 Task: Create an event for the company holiday party on next friday from 7:00 PM-10:00 PM.
Action: Mouse moved to (81, 130)
Screenshot: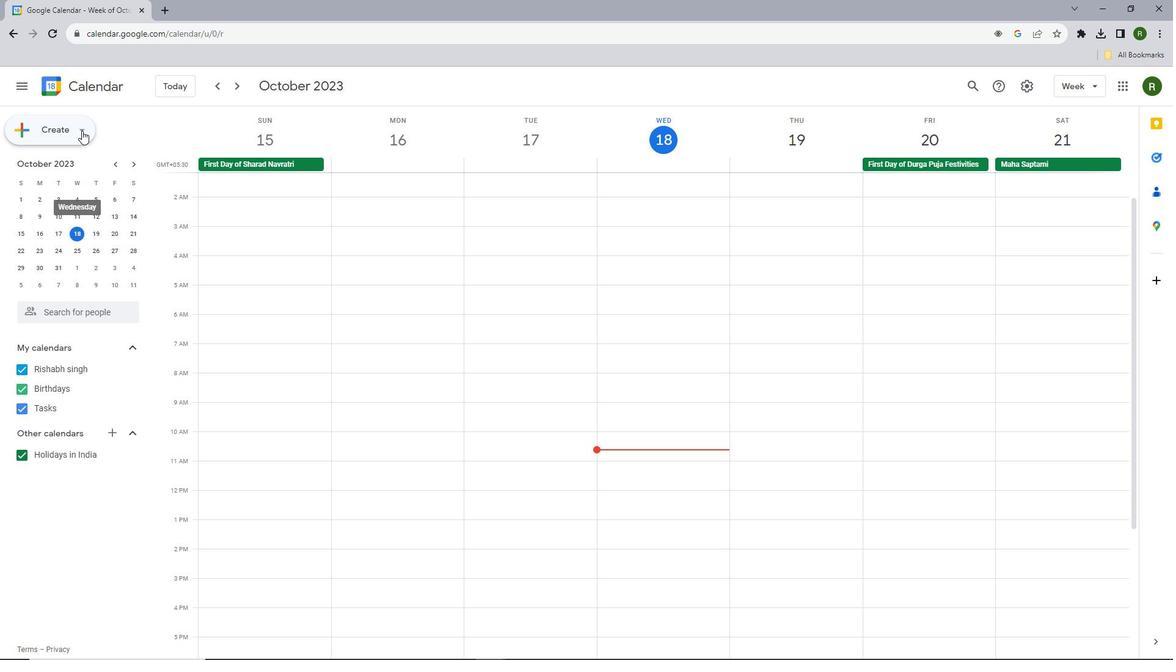 
Action: Mouse pressed left at (81, 130)
Screenshot: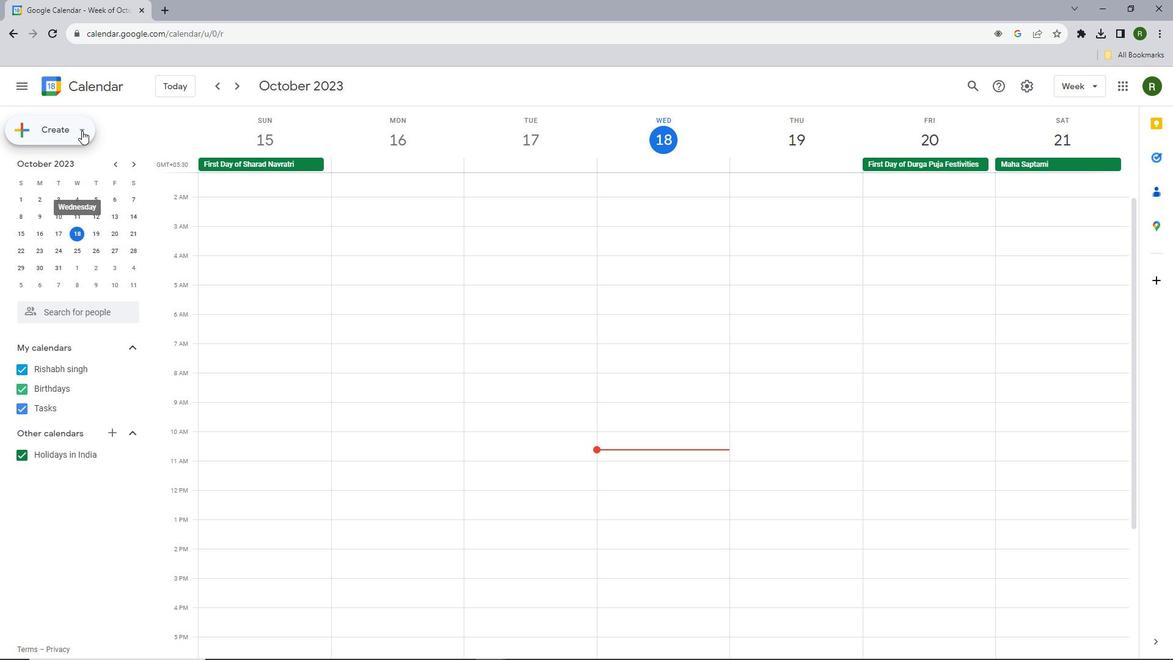 
Action: Mouse moved to (58, 156)
Screenshot: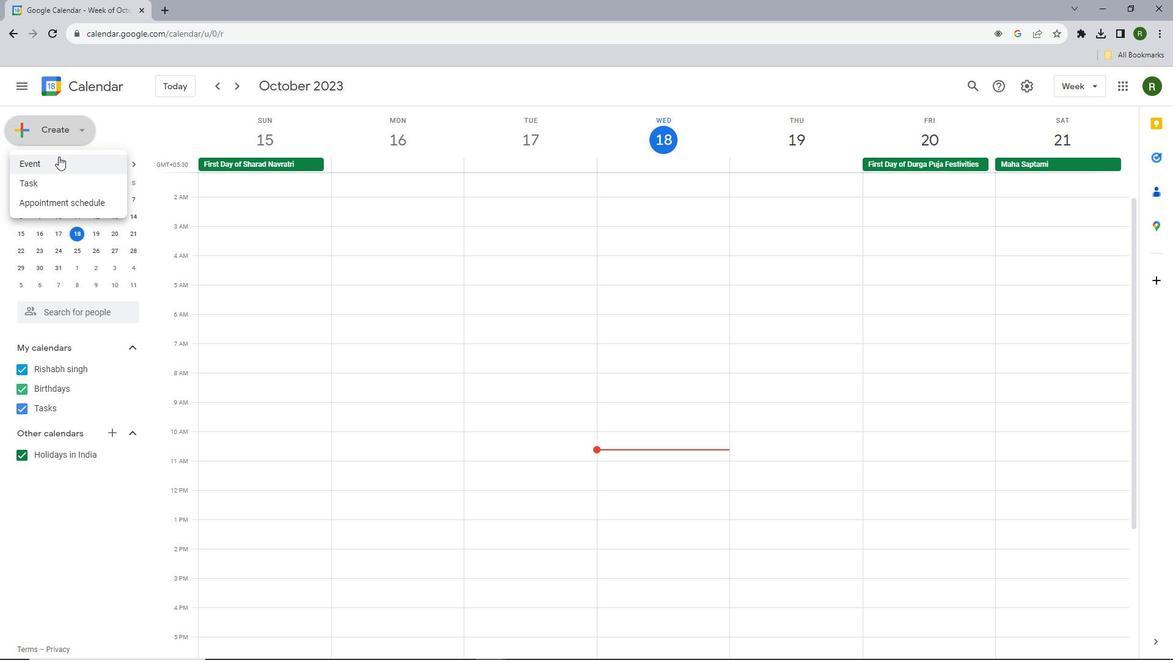 
Action: Mouse pressed left at (58, 156)
Screenshot: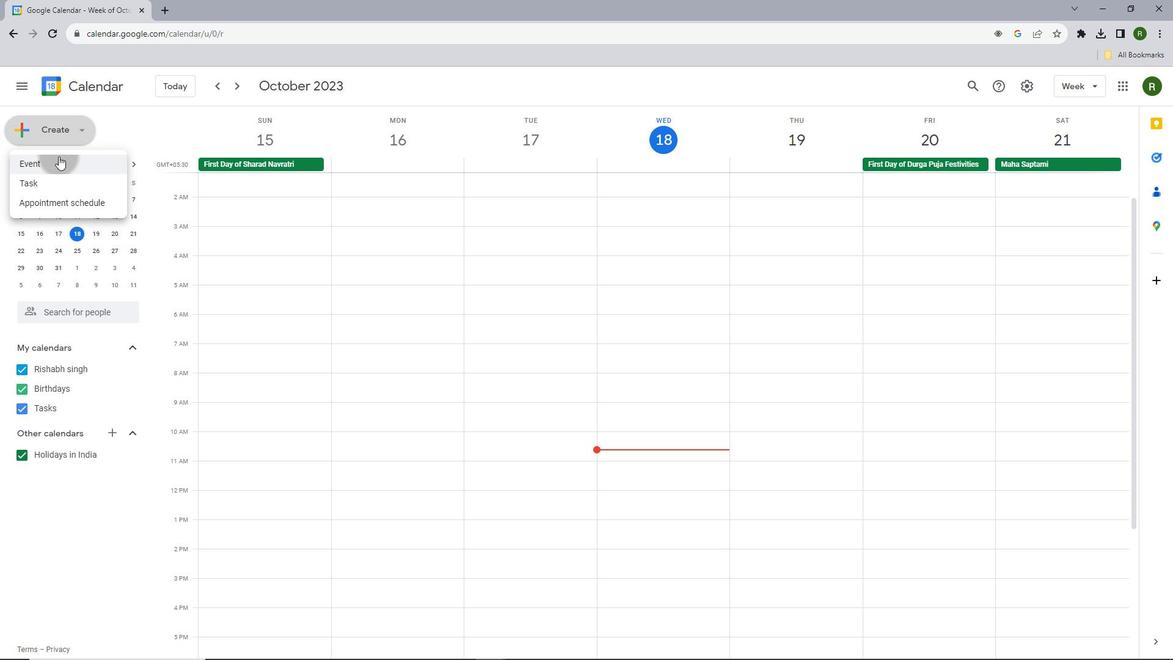 
Action: Mouse moved to (497, 500)
Screenshot: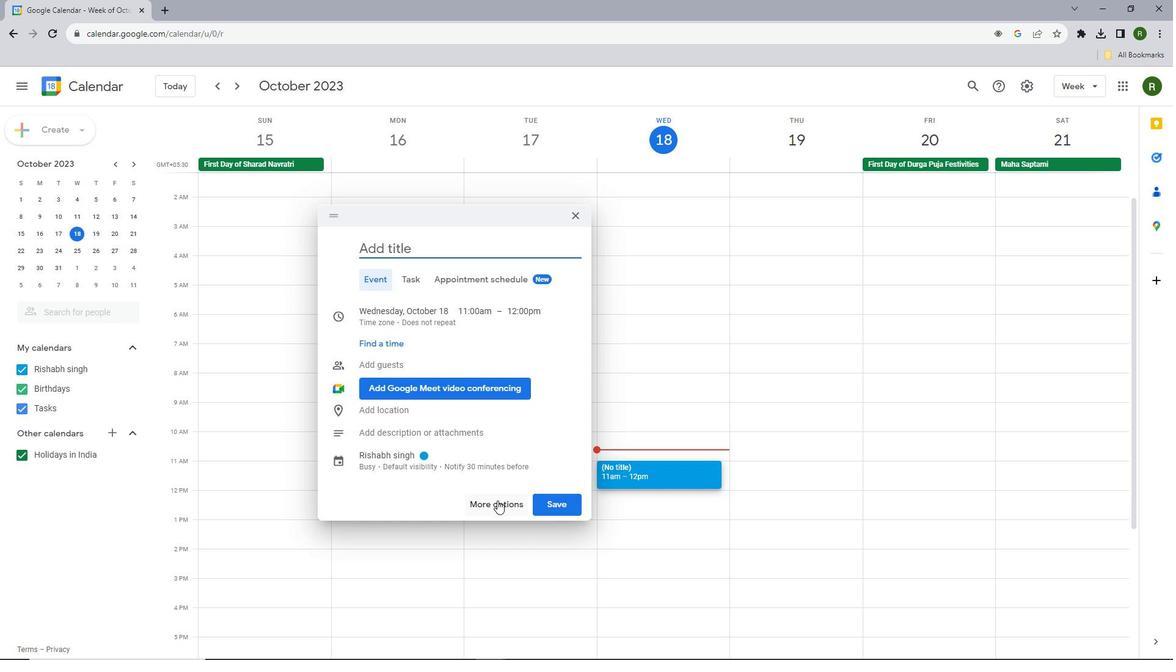 
Action: Mouse pressed left at (497, 500)
Screenshot: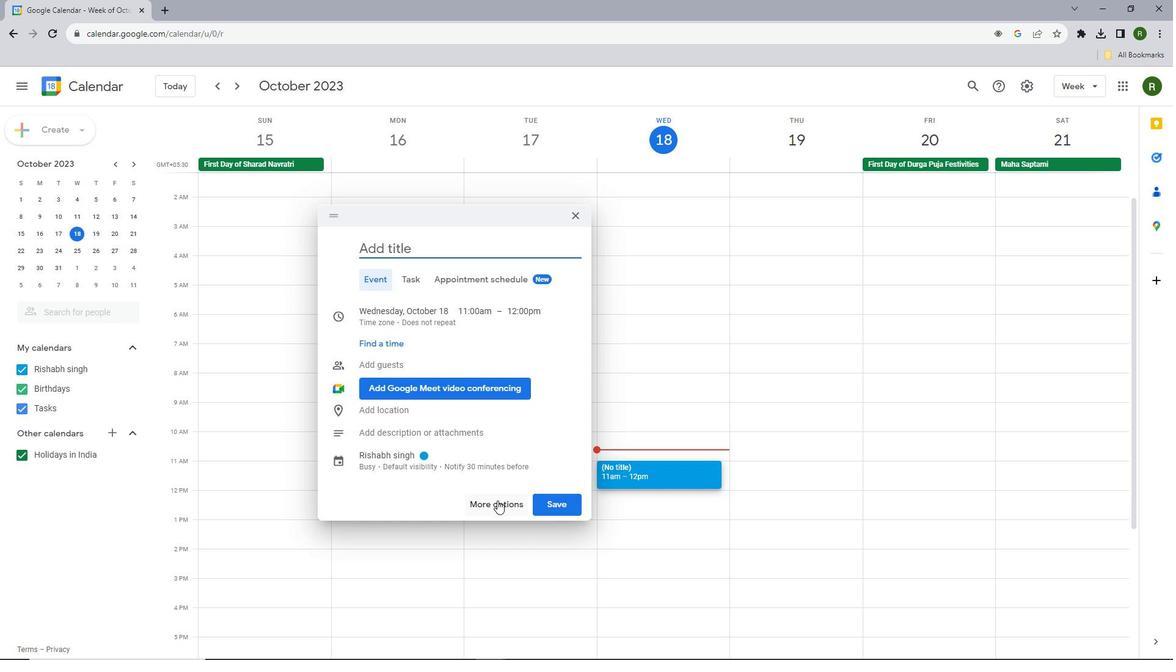 
Action: Mouse moved to (144, 108)
Screenshot: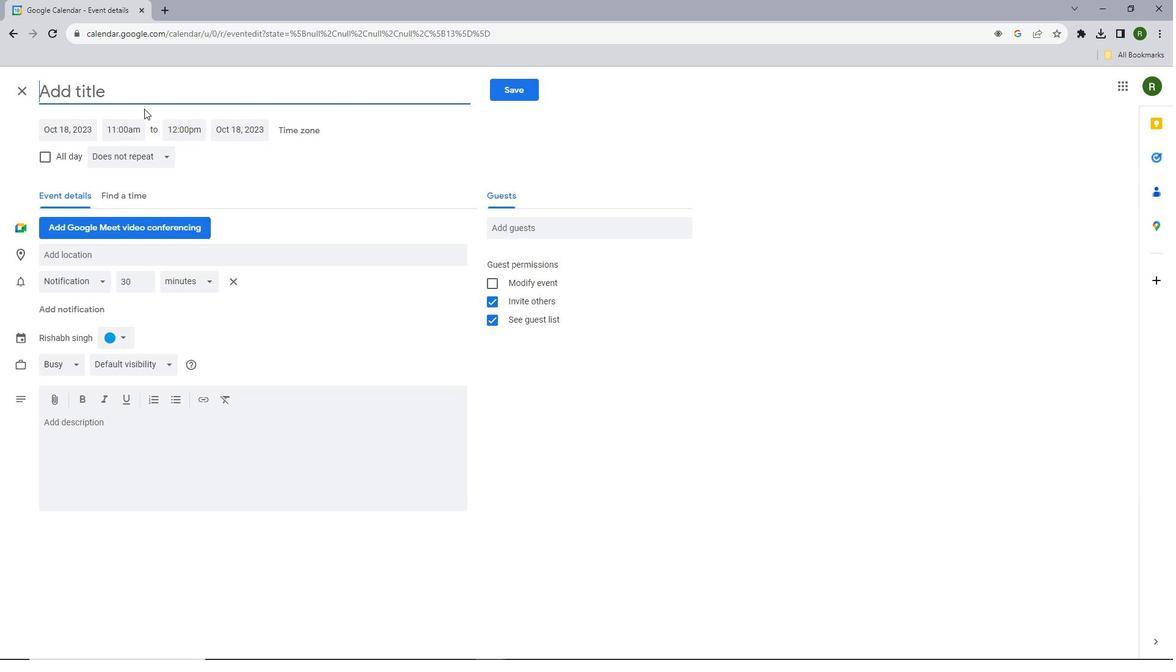 
Action: Key pressed <Key.shift>Company<Key.space><Key.shift>Holiday<Key.space><Key.shift>Party
Screenshot: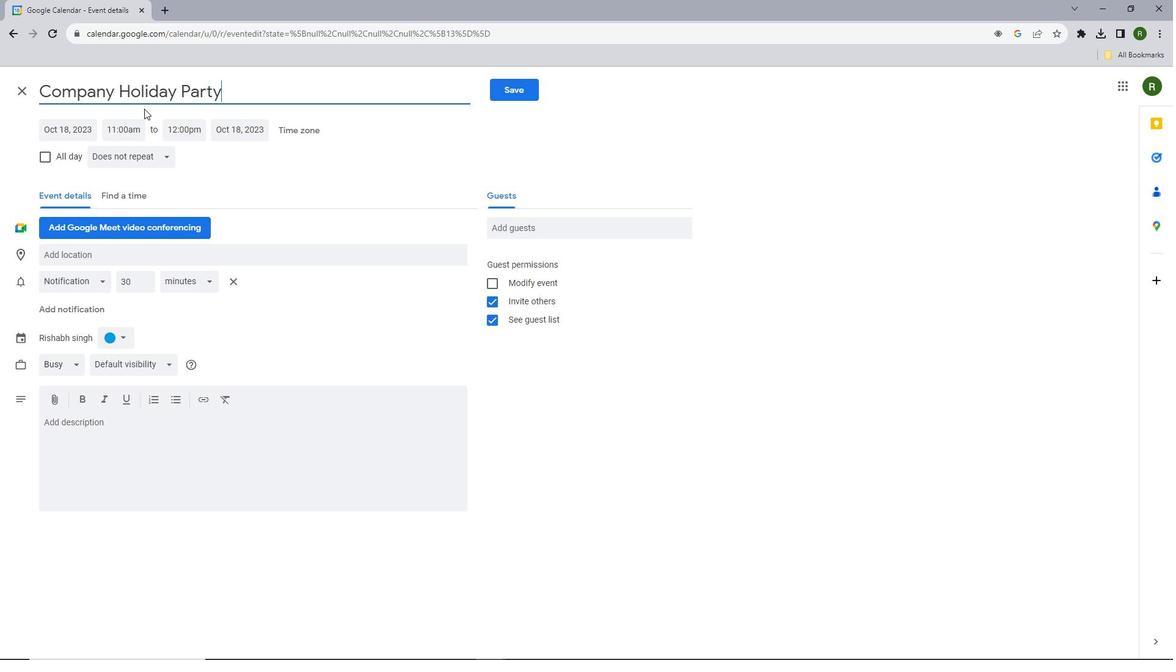 
Action: Mouse moved to (86, 126)
Screenshot: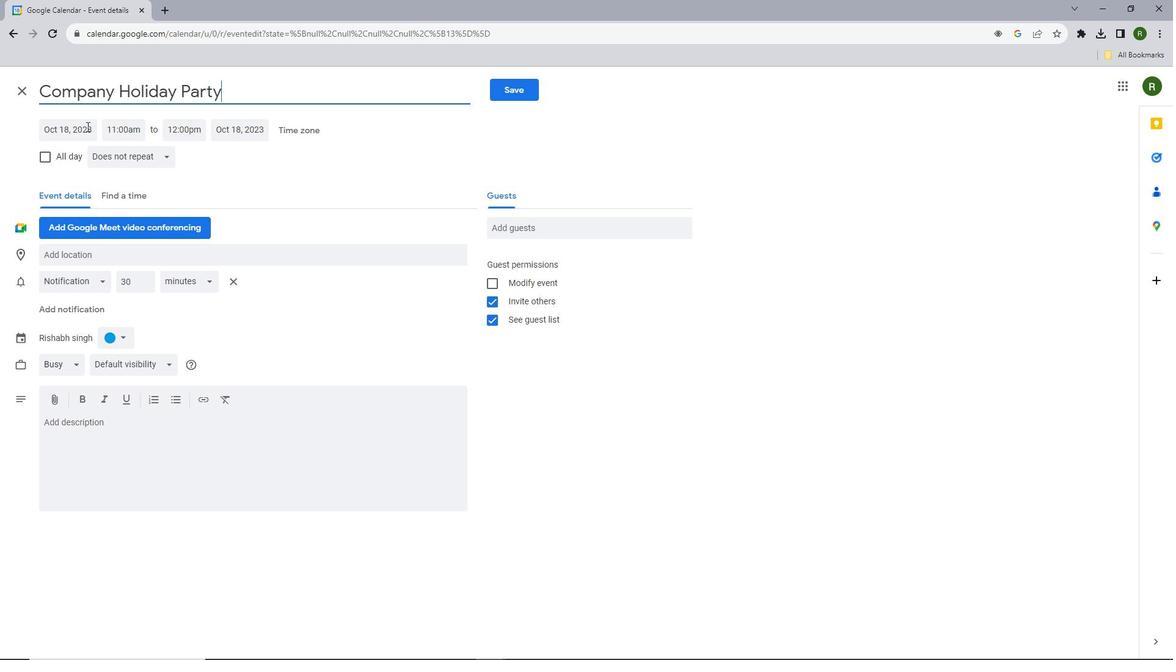 
Action: Mouse pressed left at (86, 126)
Screenshot: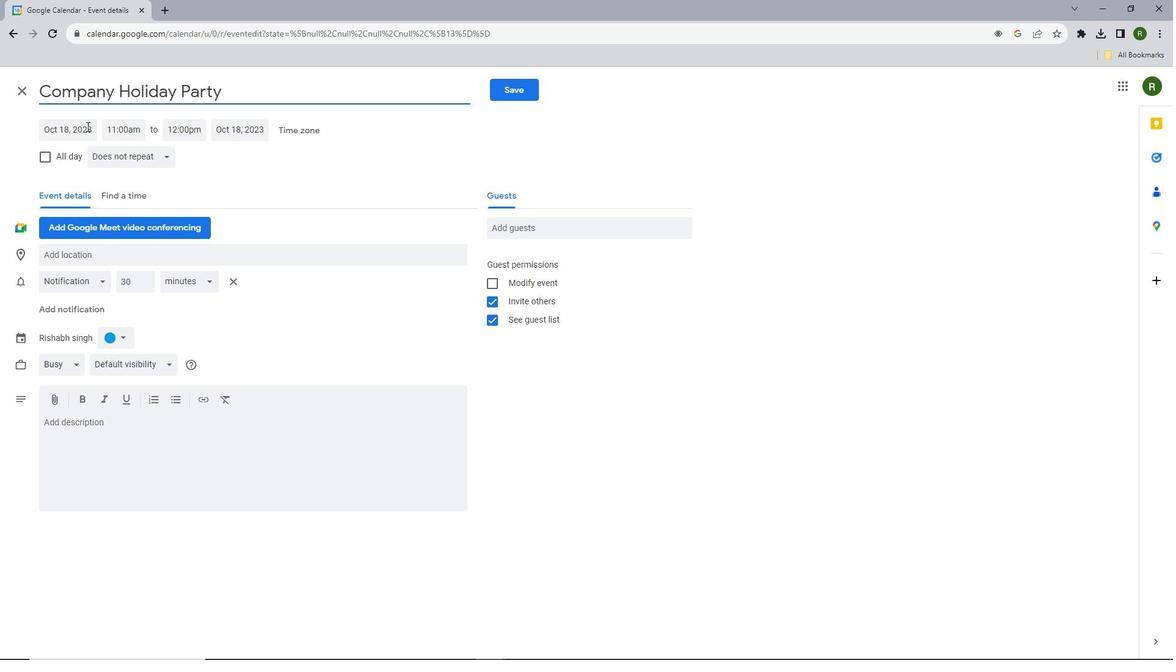 
Action: Mouse moved to (162, 219)
Screenshot: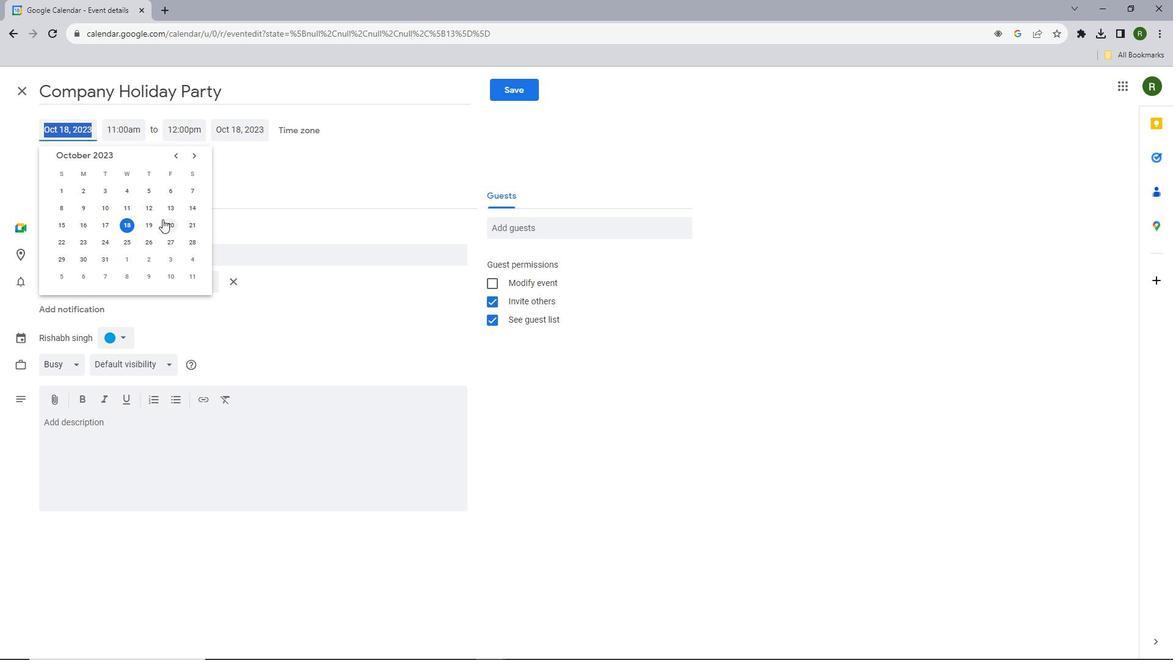 
Action: Mouse pressed left at (162, 219)
Screenshot: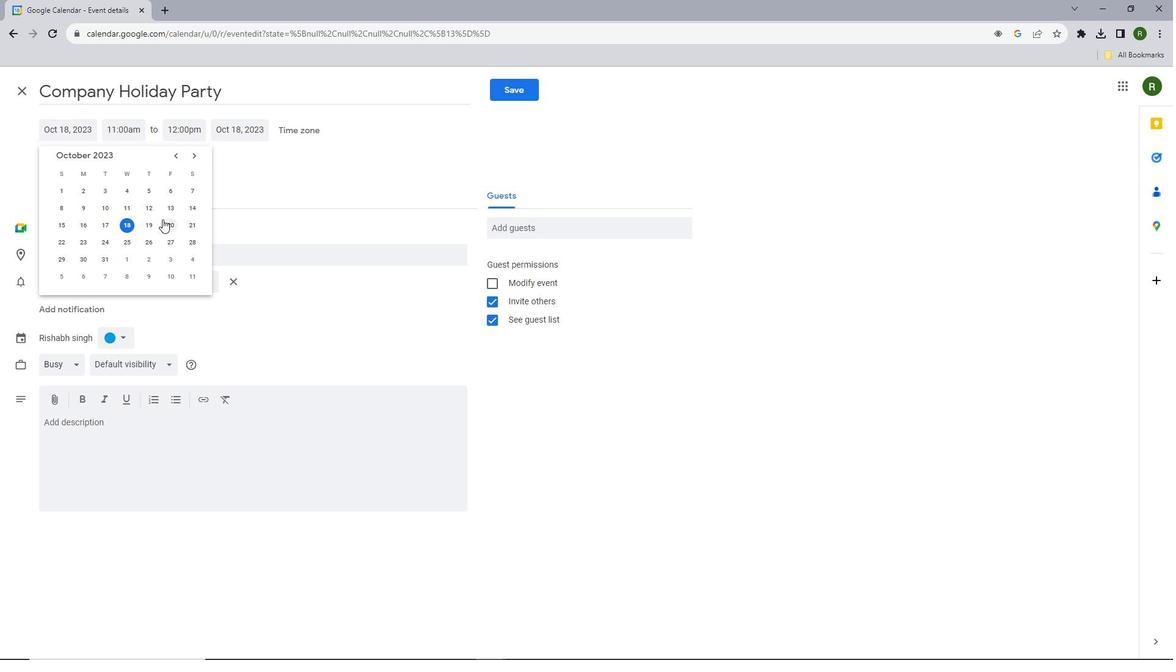 
Action: Mouse moved to (120, 129)
Screenshot: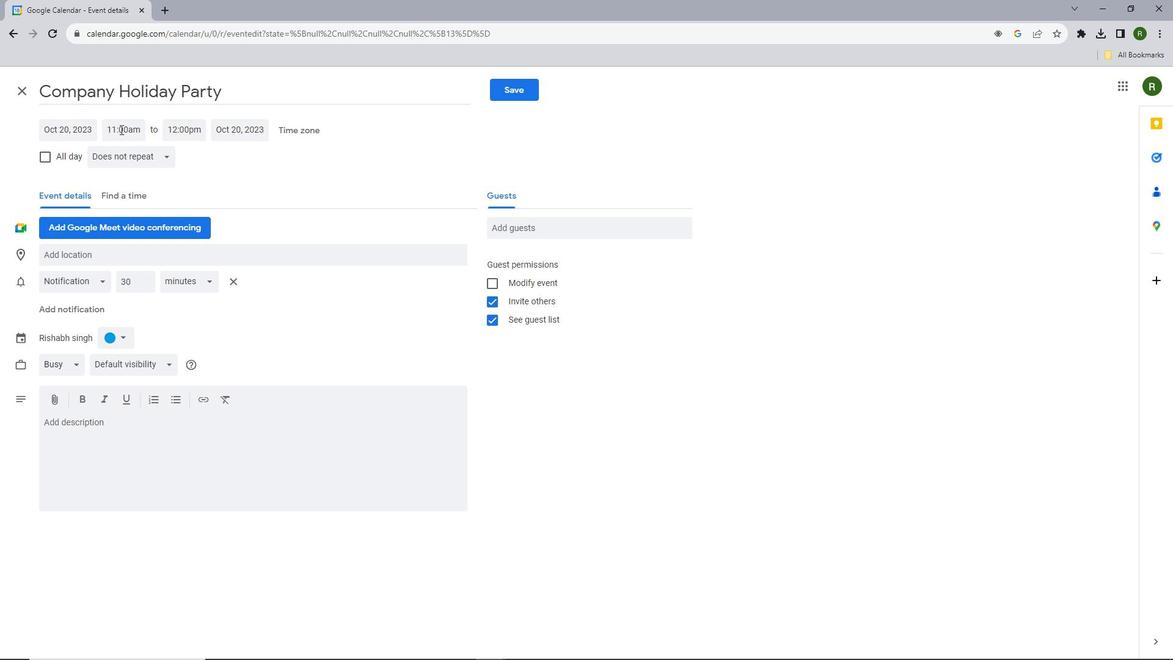 
Action: Mouse pressed left at (120, 129)
Screenshot: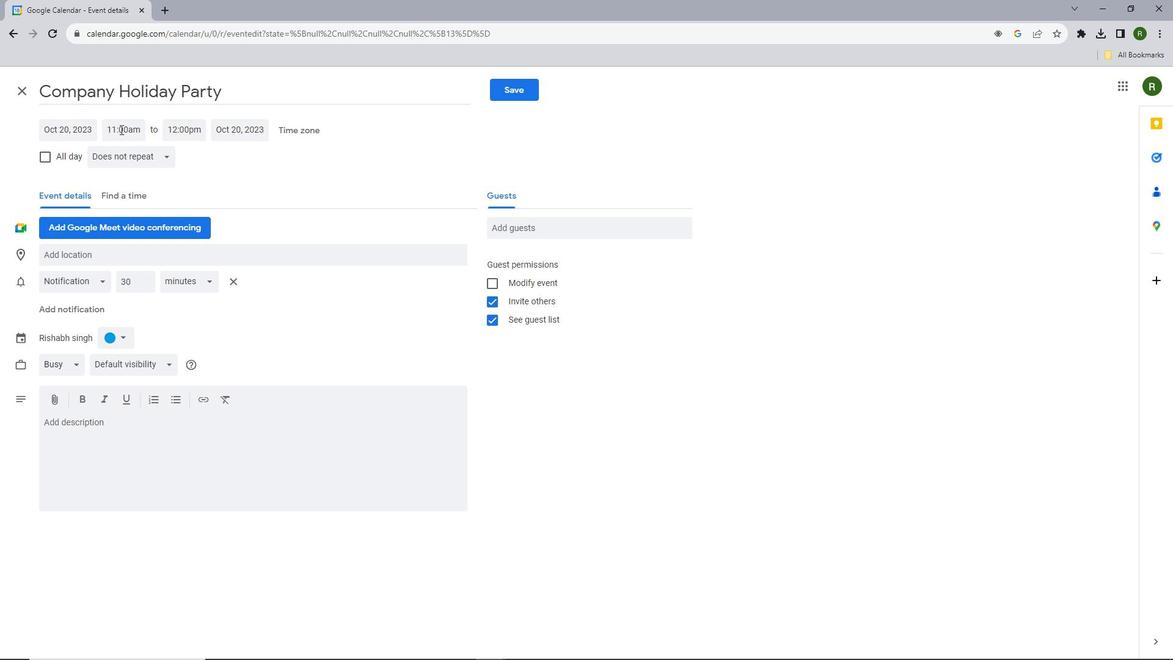 
Action: Mouse moved to (144, 206)
Screenshot: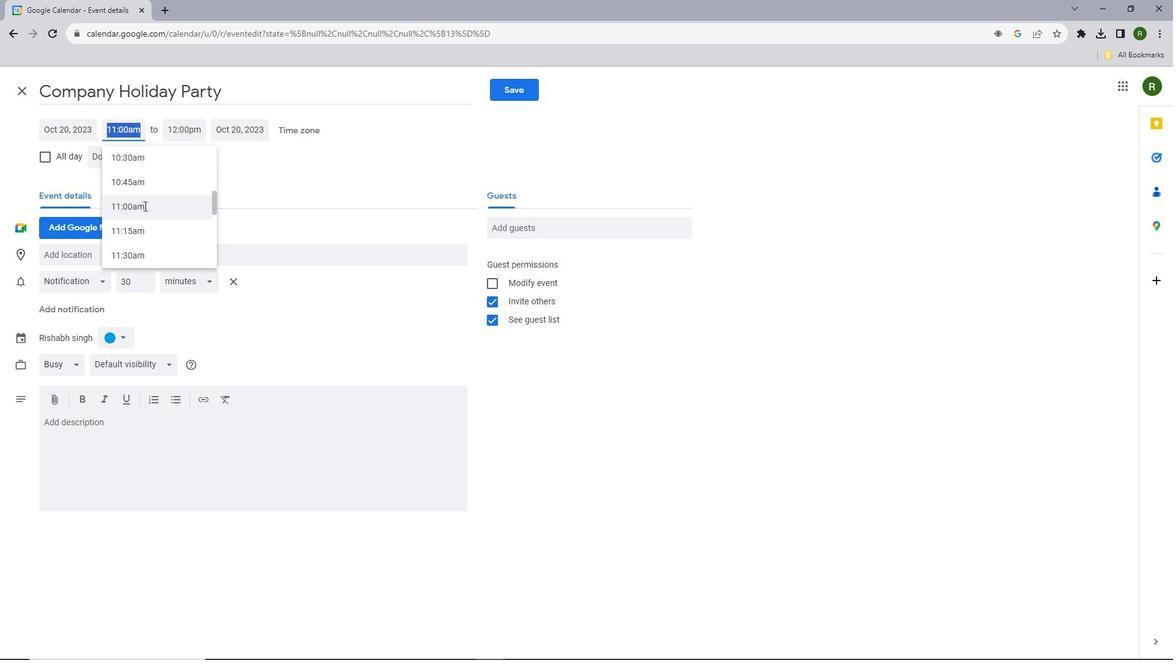 
Action: Mouse scrolled (144, 205) with delta (0, 0)
Screenshot: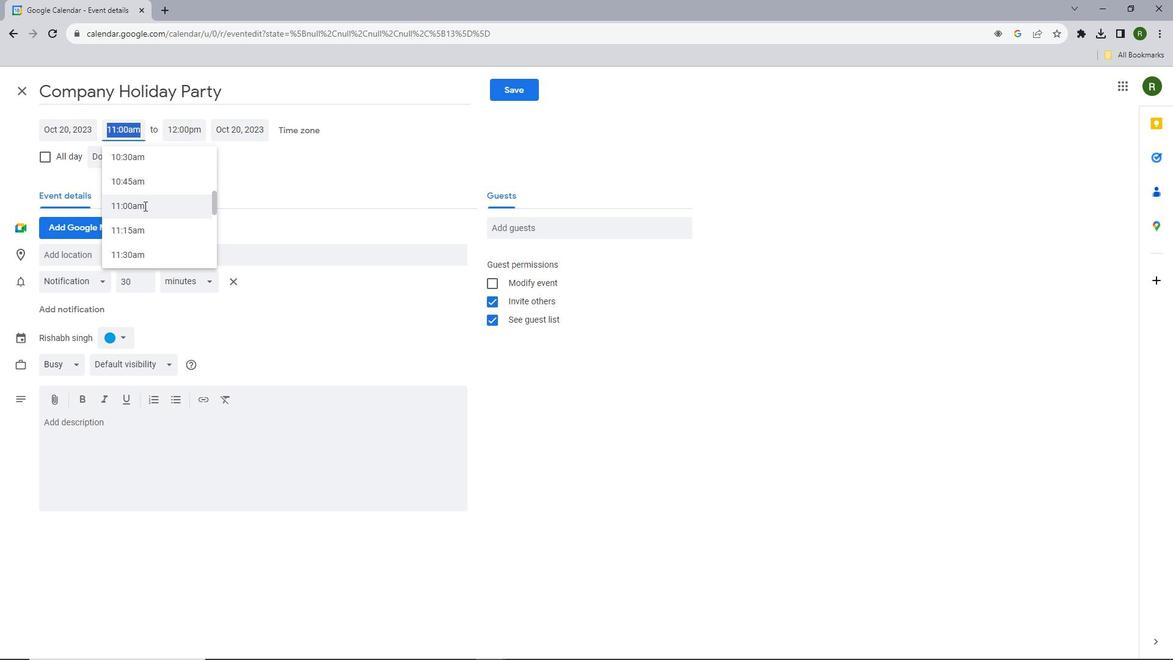 
Action: Mouse scrolled (144, 205) with delta (0, 0)
Screenshot: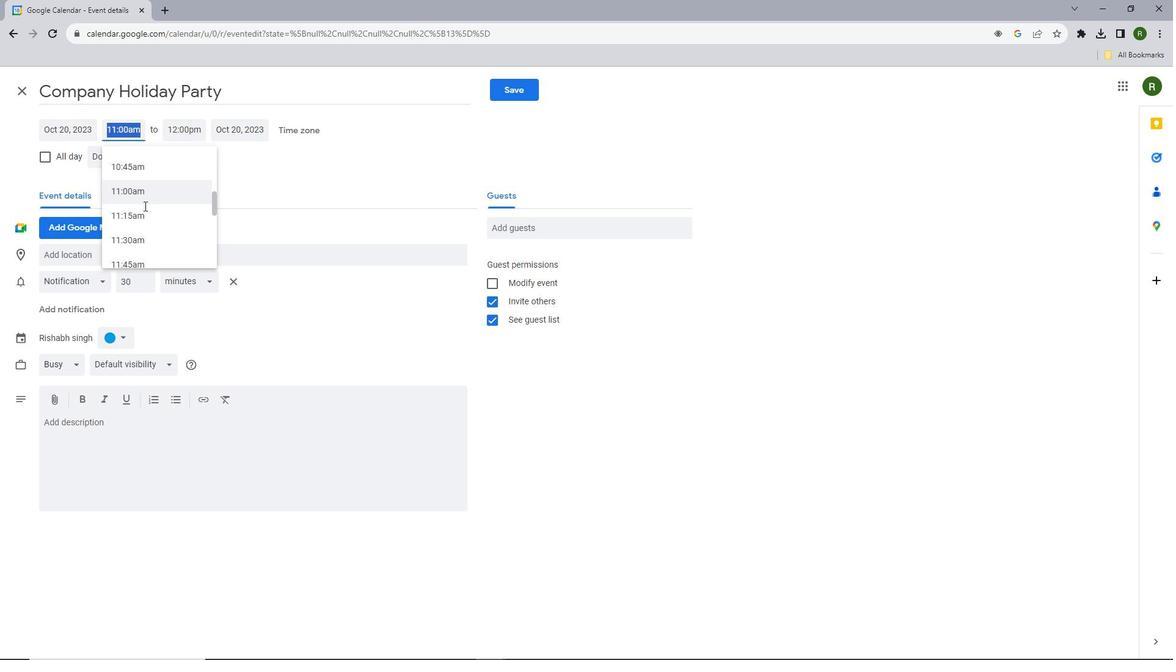 
Action: Mouse scrolled (144, 205) with delta (0, 0)
Screenshot: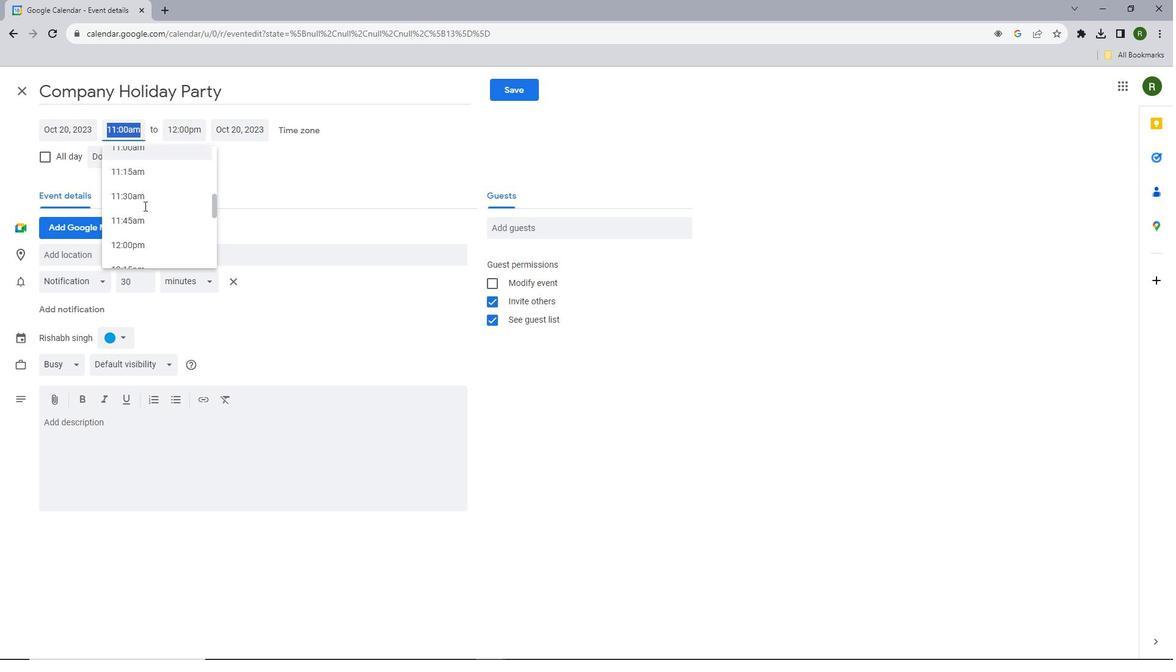 
Action: Mouse scrolled (144, 205) with delta (0, 0)
Screenshot: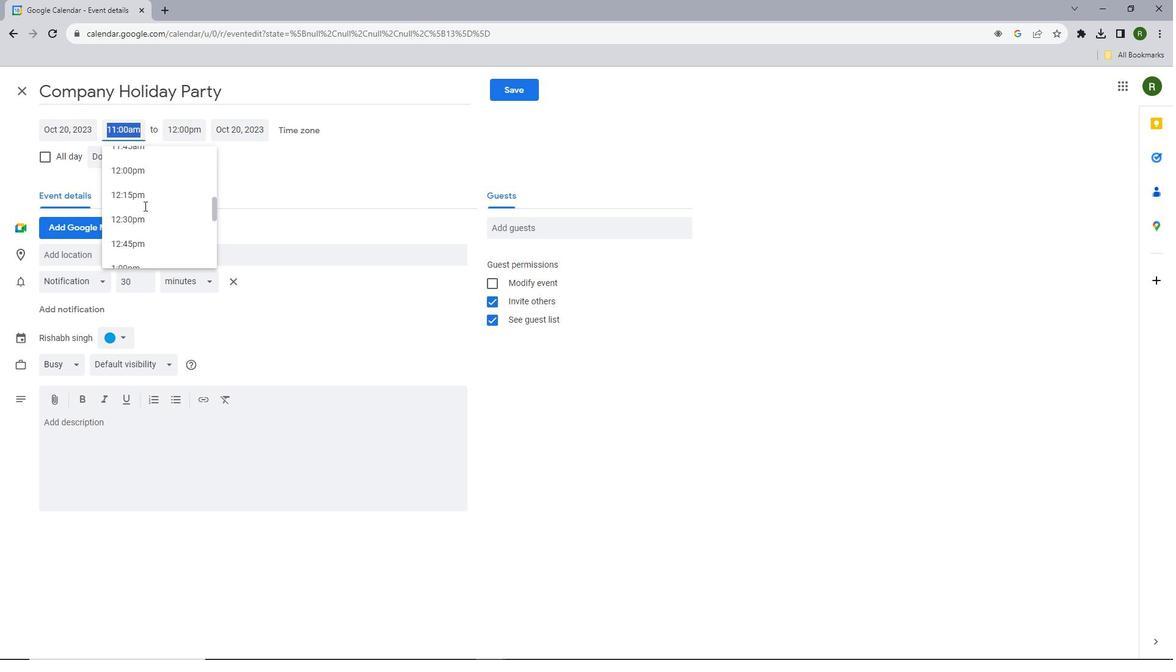 
Action: Mouse scrolled (144, 205) with delta (0, 0)
Screenshot: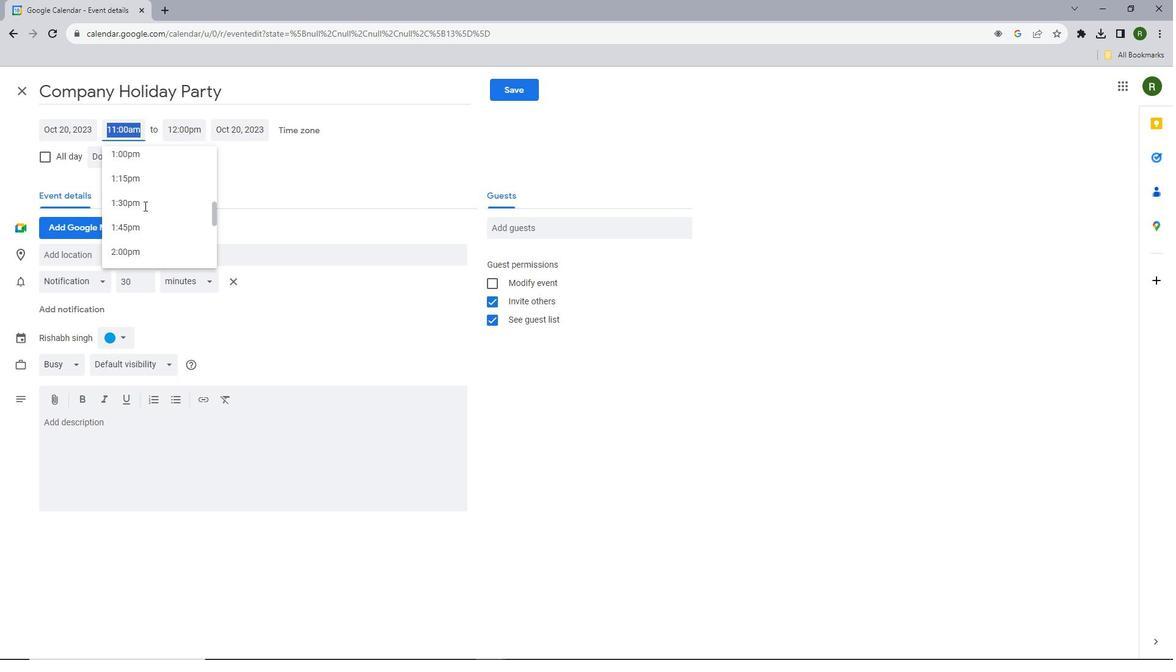 
Action: Mouse scrolled (144, 205) with delta (0, 0)
Screenshot: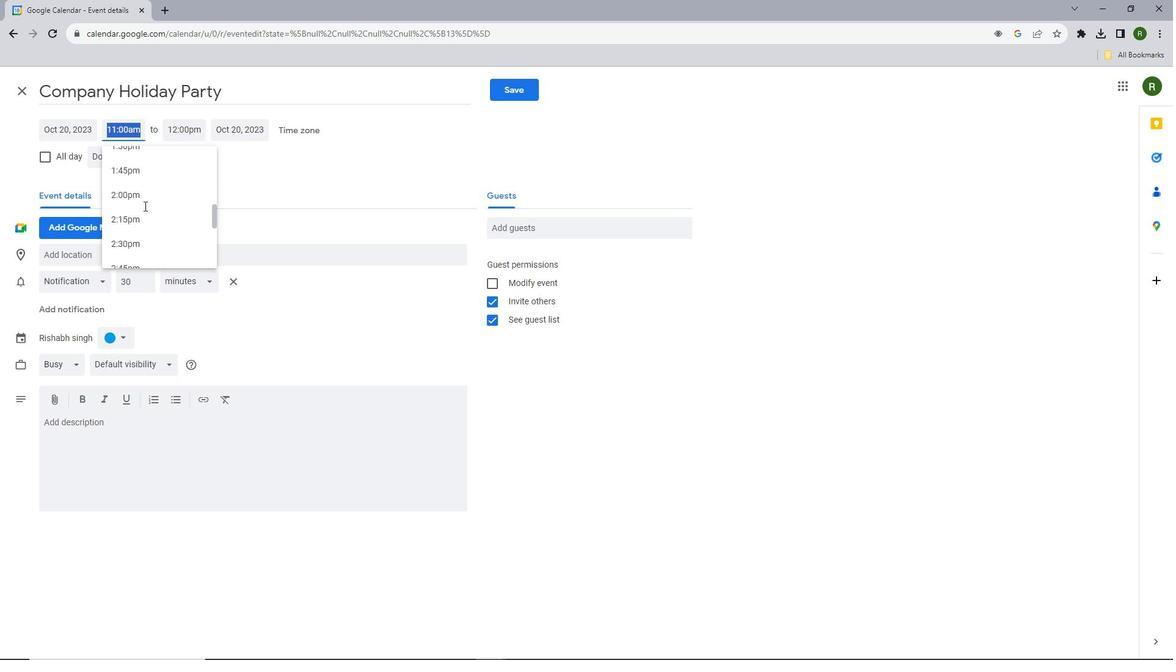 
Action: Mouse scrolled (144, 205) with delta (0, 0)
Screenshot: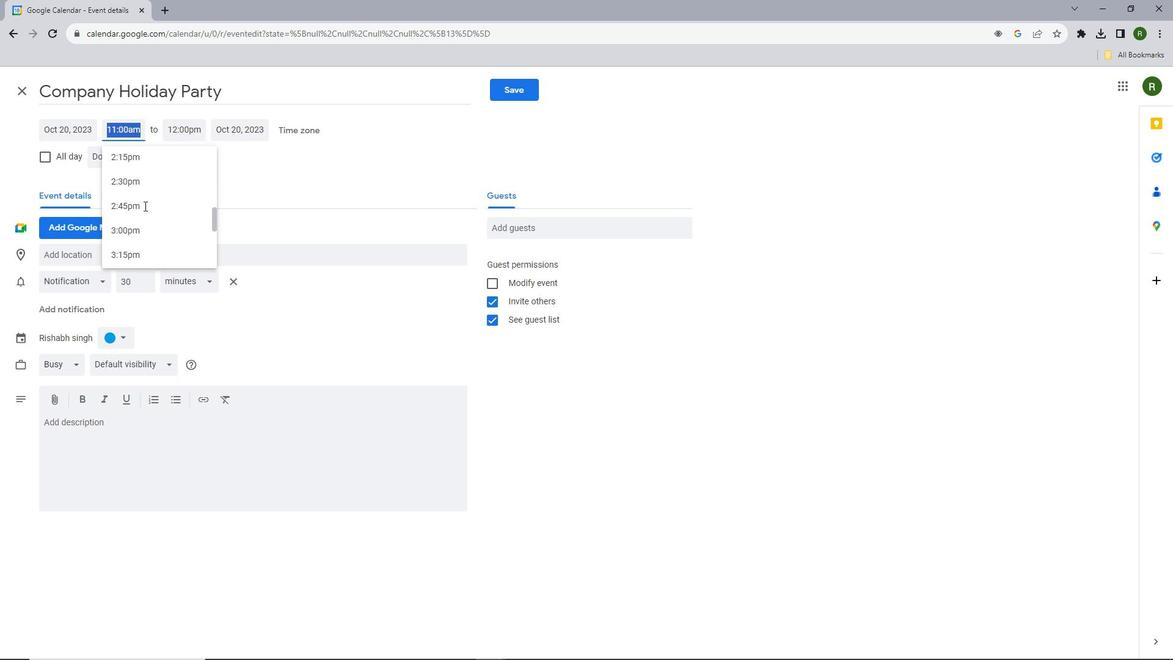 
Action: Mouse scrolled (144, 205) with delta (0, 0)
Screenshot: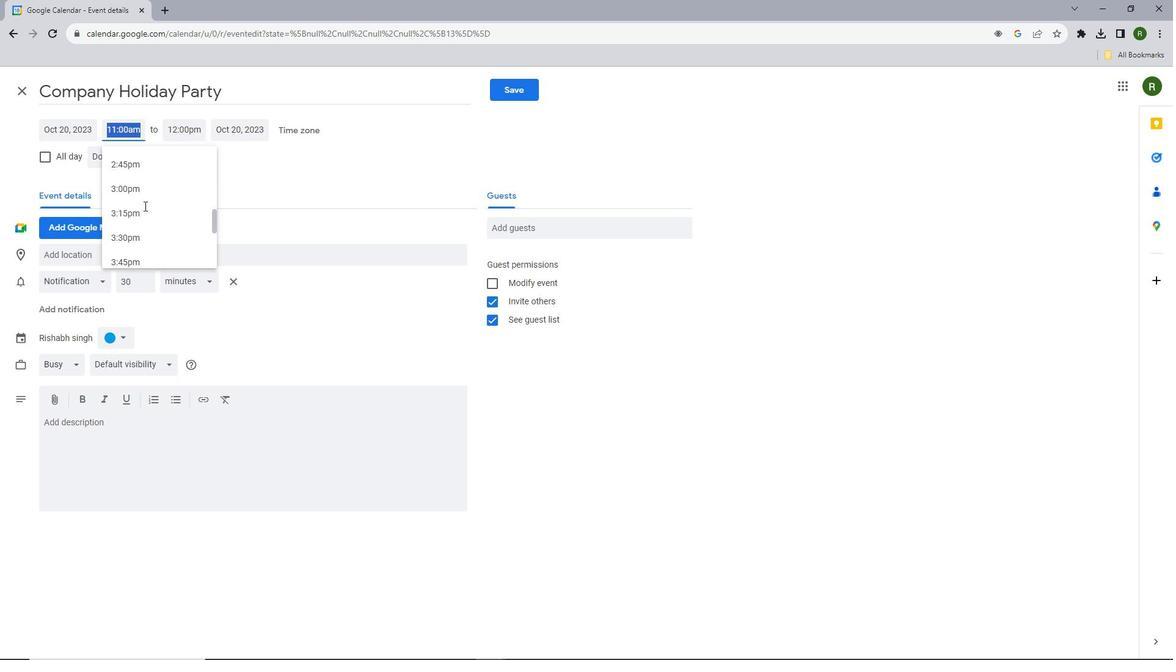 
Action: Mouse scrolled (144, 205) with delta (0, 0)
Screenshot: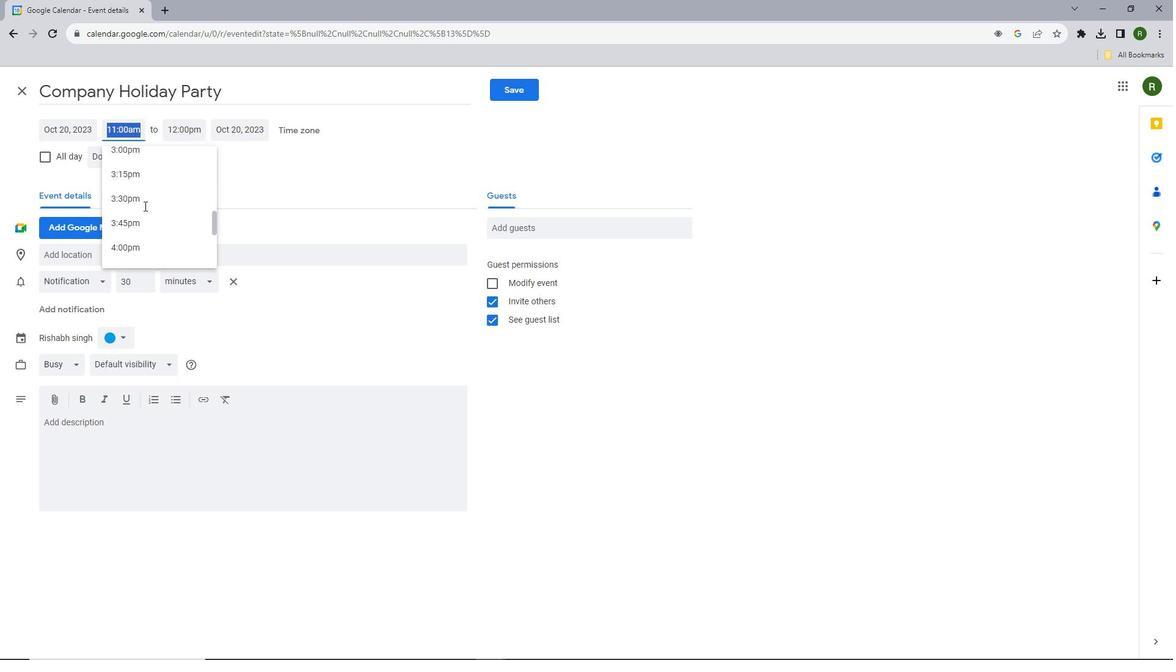 
Action: Mouse scrolled (144, 205) with delta (0, 0)
Screenshot: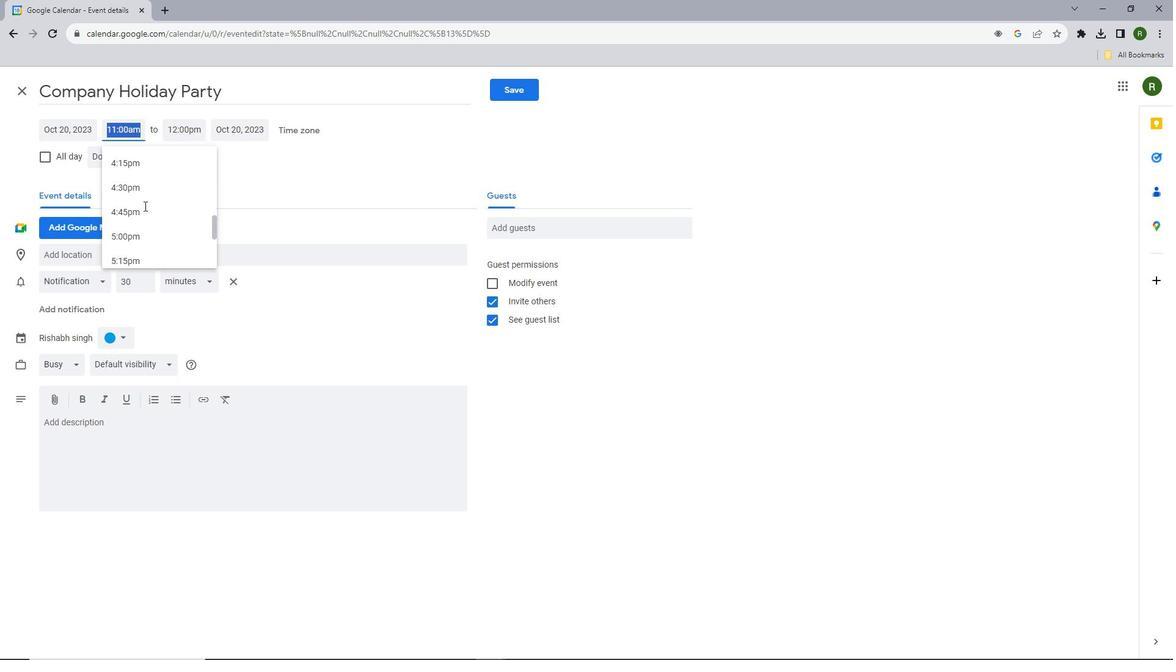 
Action: Mouse scrolled (144, 205) with delta (0, 0)
Screenshot: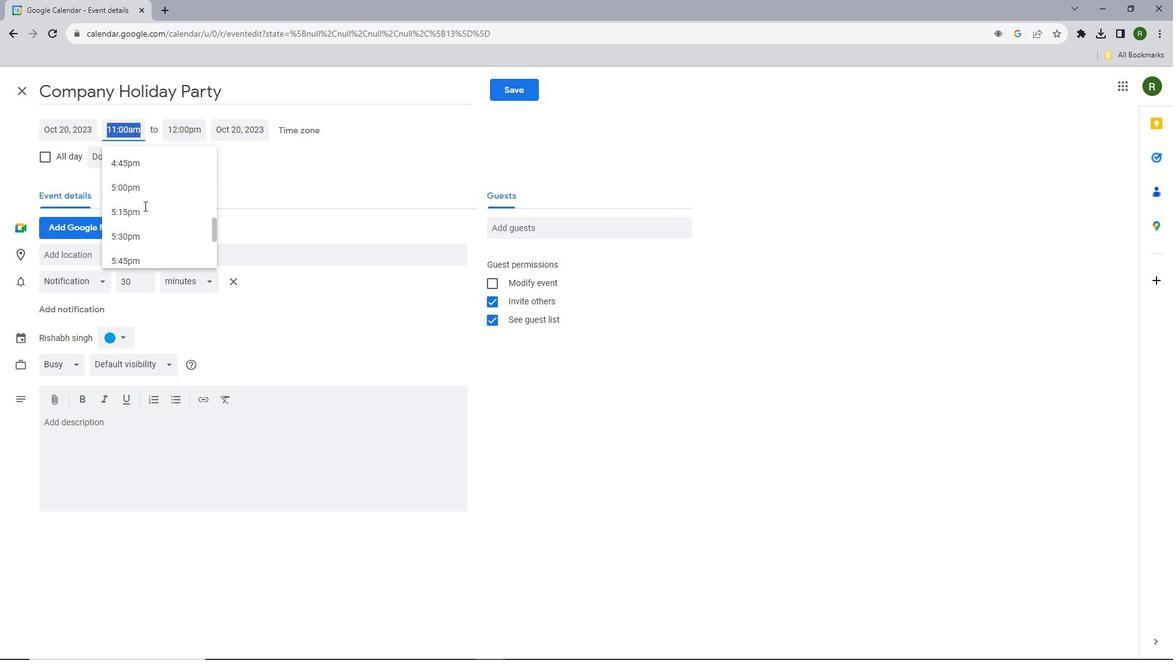 
Action: Mouse scrolled (144, 205) with delta (0, 0)
Screenshot: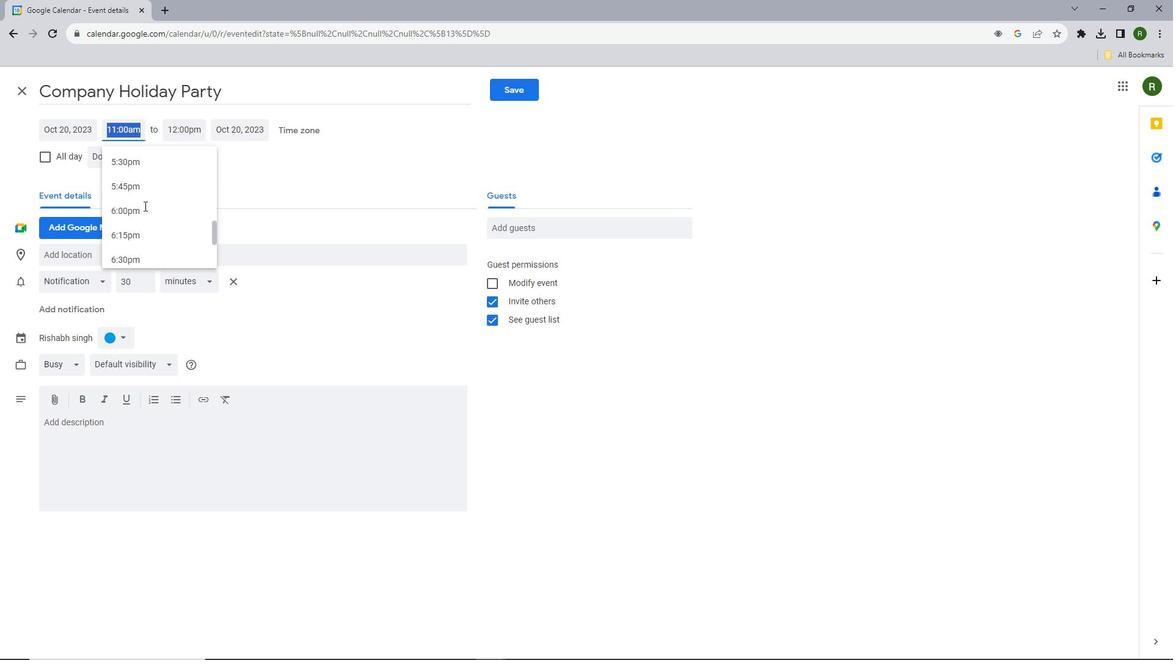 
Action: Mouse scrolled (144, 205) with delta (0, 0)
Screenshot: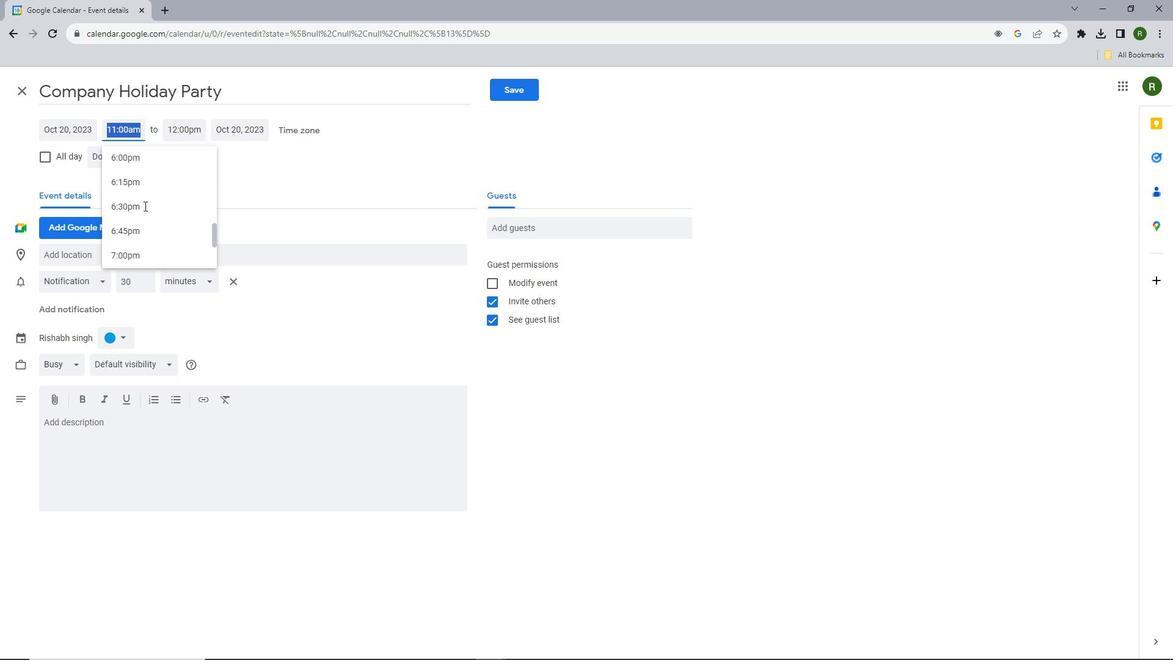 
Action: Mouse moved to (126, 192)
Screenshot: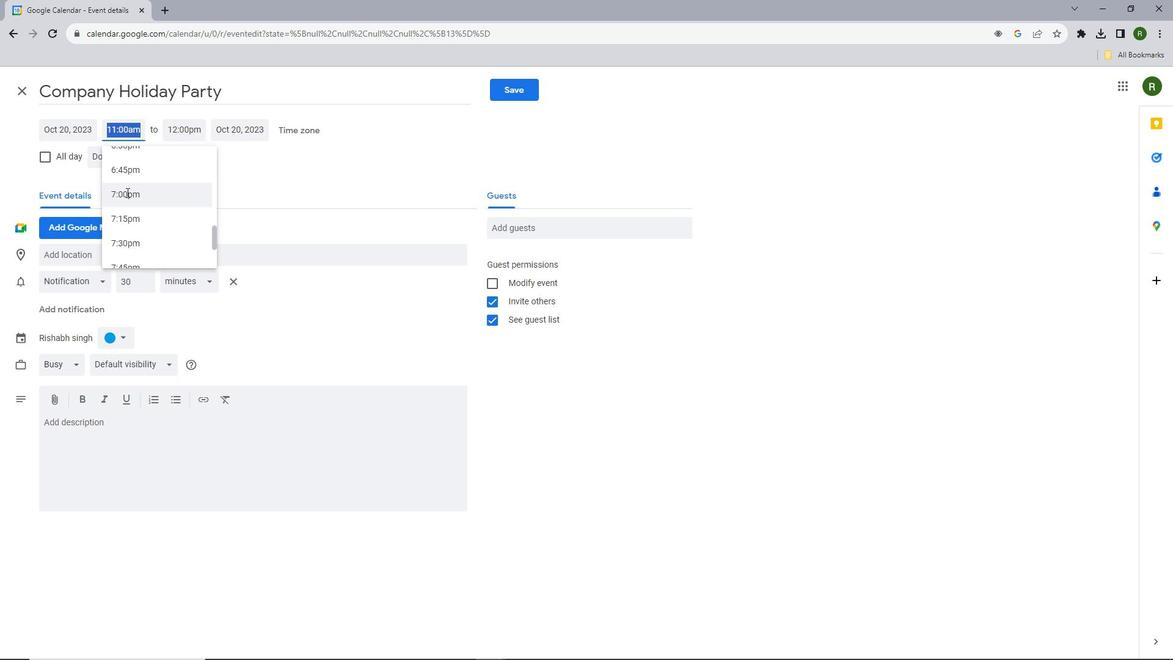
Action: Mouse pressed left at (126, 192)
Screenshot: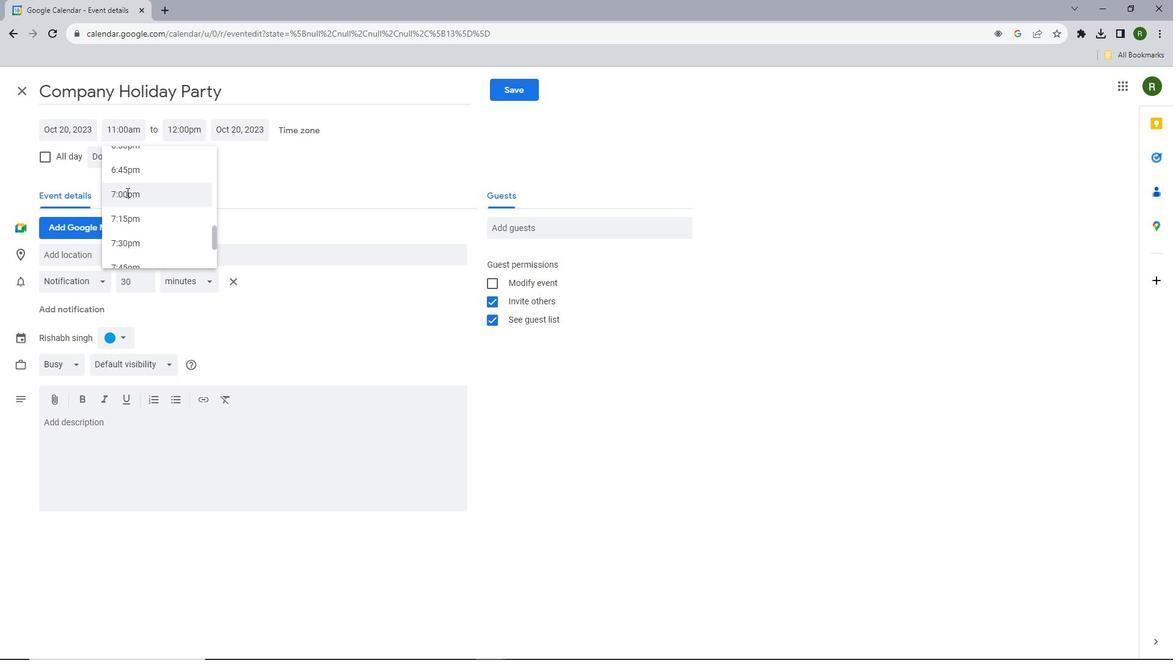 
Action: Mouse moved to (174, 128)
Screenshot: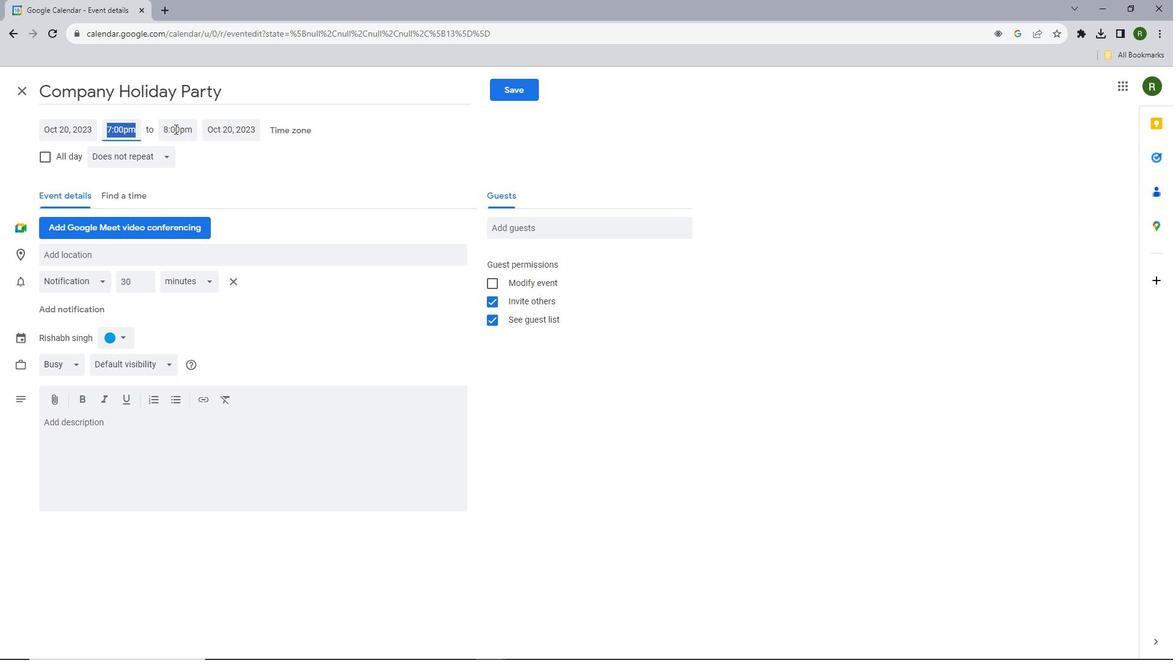 
Action: Mouse pressed left at (174, 128)
Screenshot: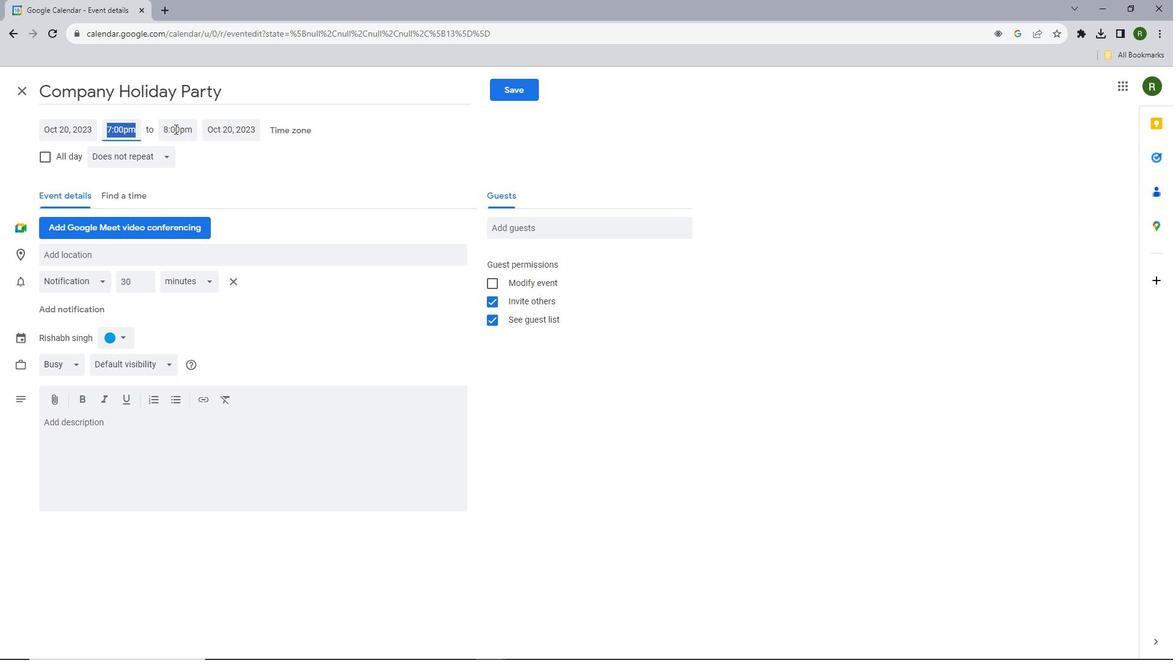
Action: Mouse moved to (189, 228)
Screenshot: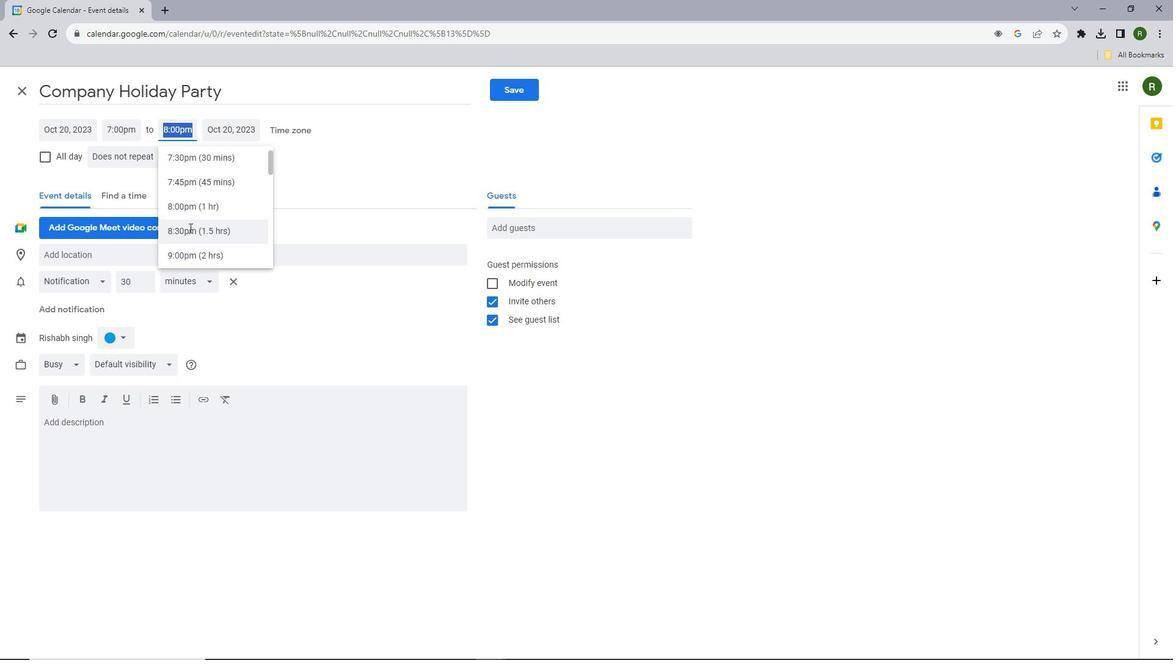 
Action: Mouse scrolled (189, 227) with delta (0, 0)
Screenshot: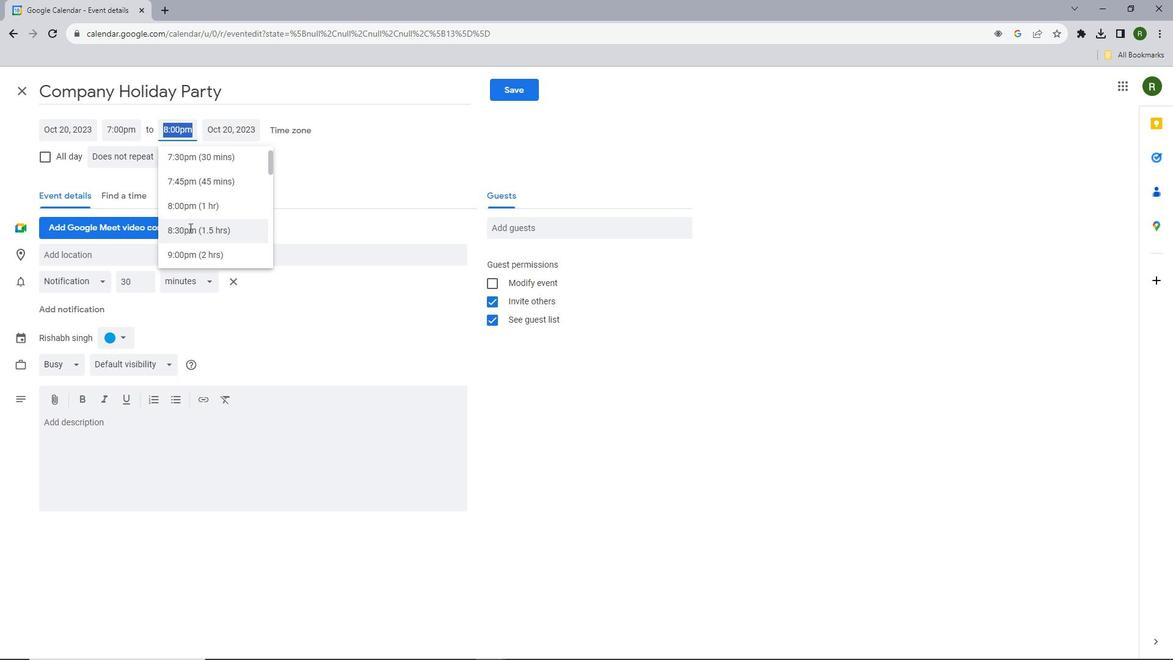 
Action: Mouse scrolled (189, 227) with delta (0, 0)
Screenshot: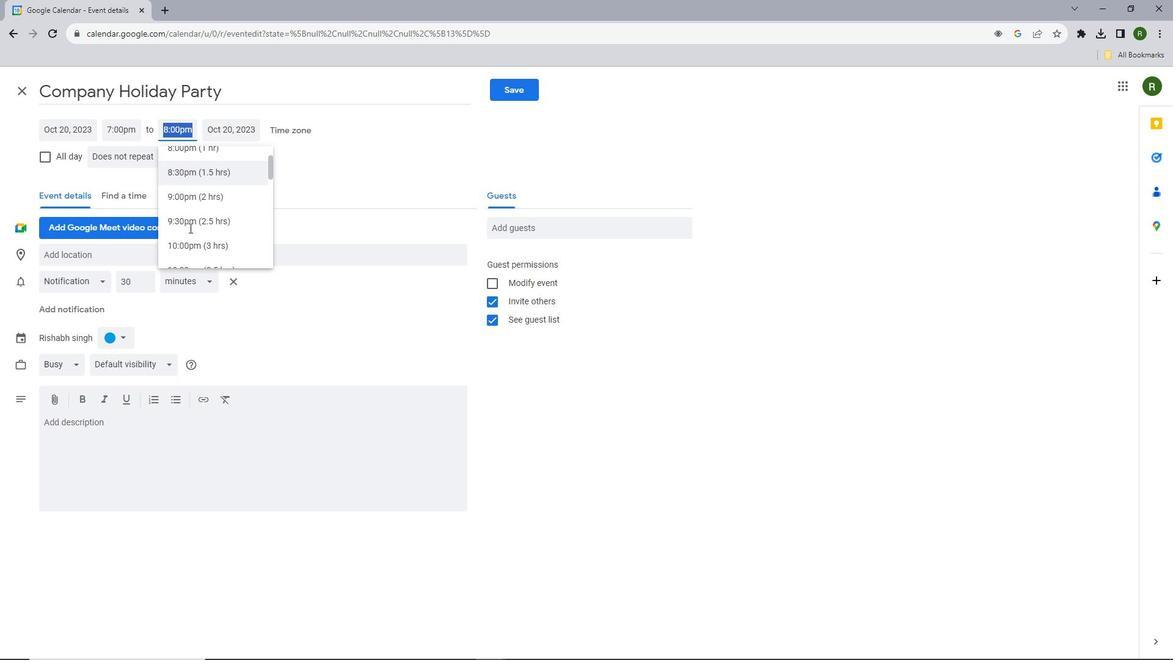 
Action: Mouse scrolled (189, 227) with delta (0, 0)
Screenshot: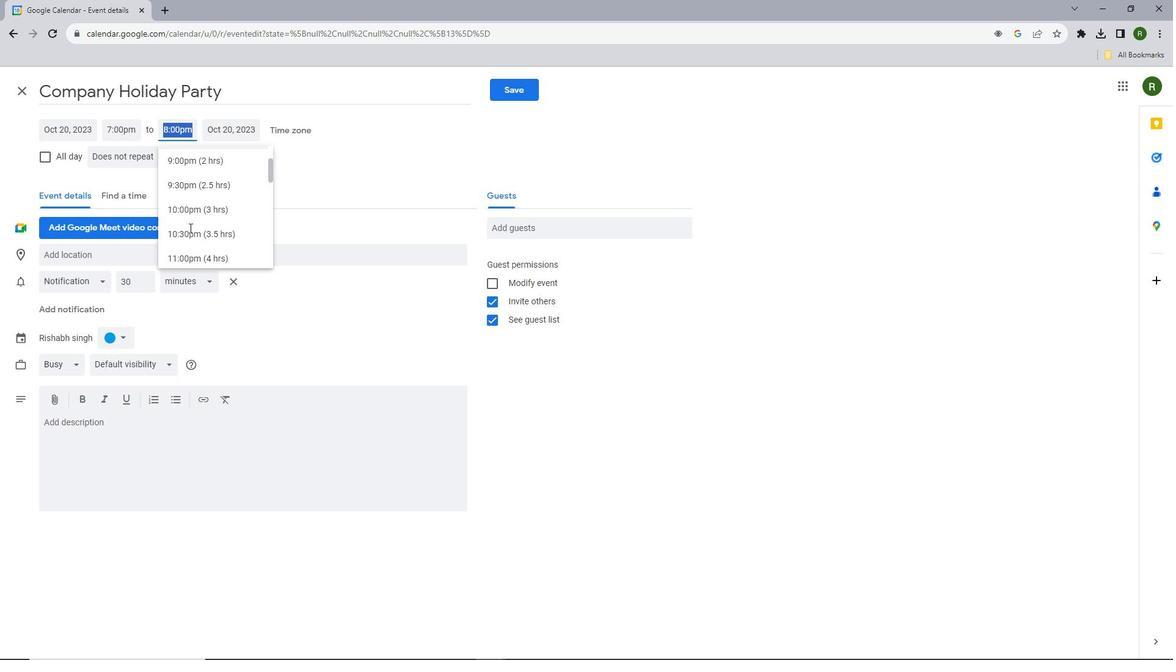 
Action: Mouse moved to (191, 227)
Screenshot: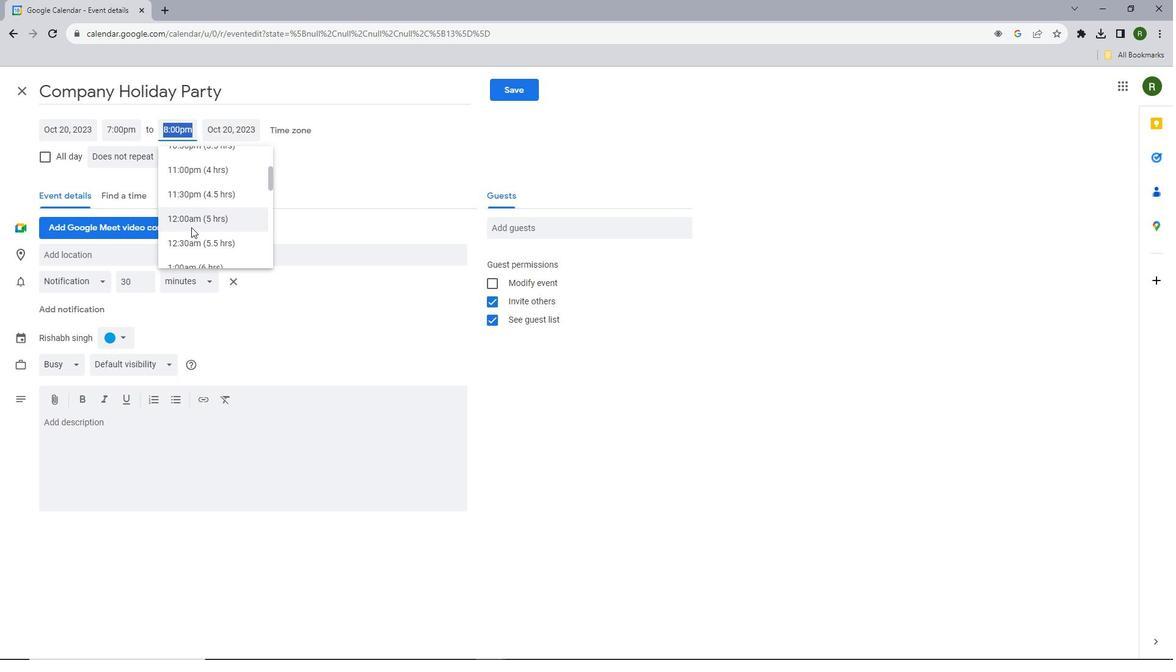 
Action: Mouse scrolled (191, 228) with delta (0, 0)
Screenshot: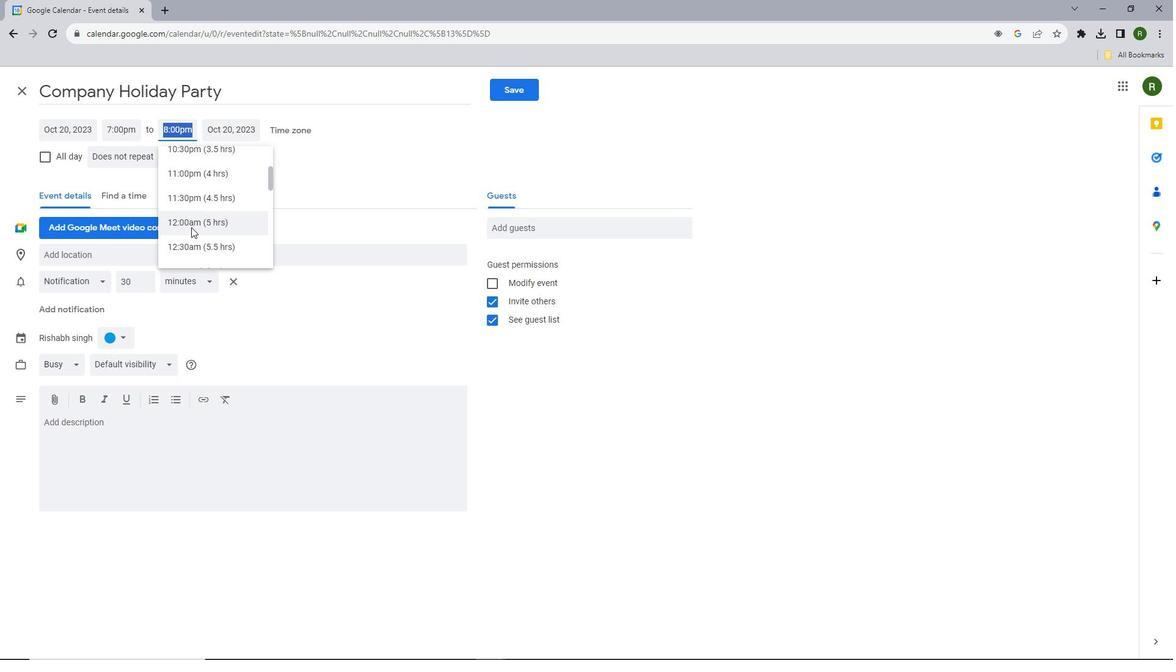
Action: Mouse moved to (202, 182)
Screenshot: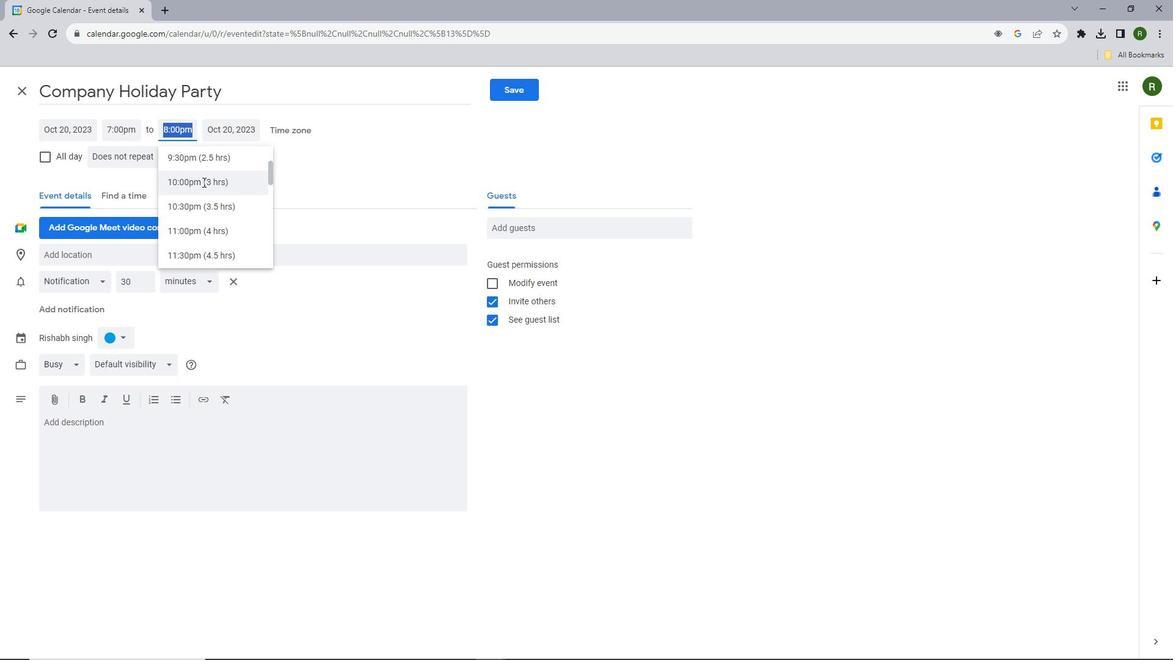 
Action: Mouse pressed left at (202, 182)
Screenshot: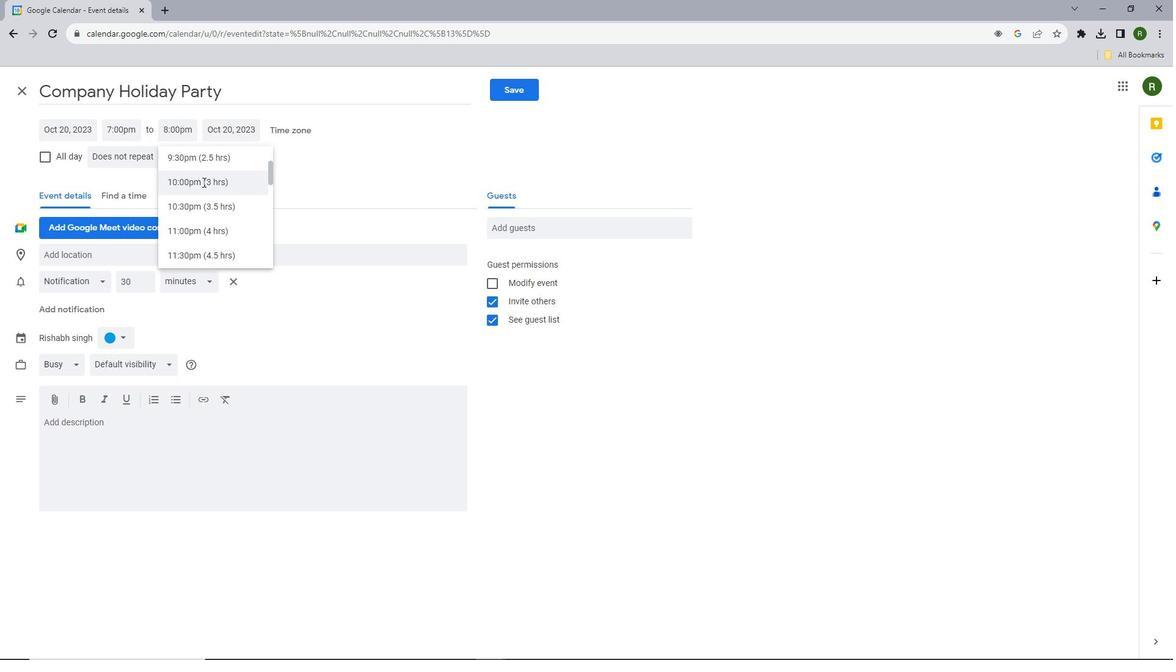 
Action: Mouse moved to (108, 256)
Screenshot: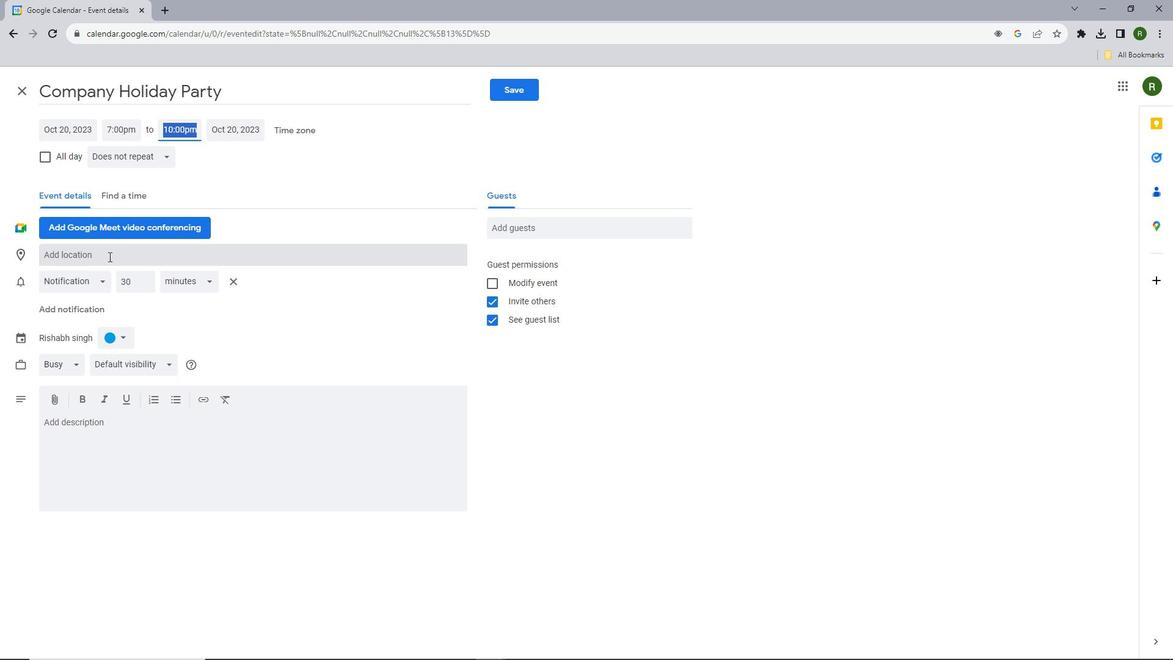 
Action: Mouse pressed left at (108, 256)
Screenshot: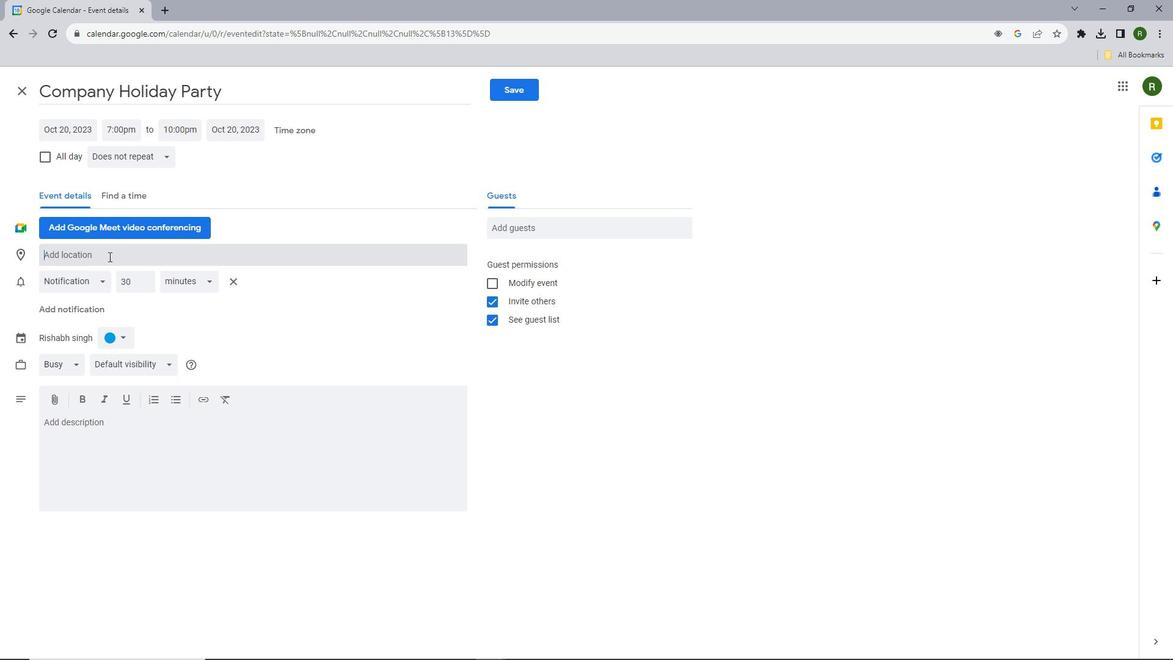 
Action: Key pressed 204,<Key.space>2nd<Key.space><Key.shift>Avenue,<Key.space><Key.shift>New<Key.space><Key.shift>York,<Key.space><Key.shift>NY,<Key.space><Key.shift>Us
Screenshot: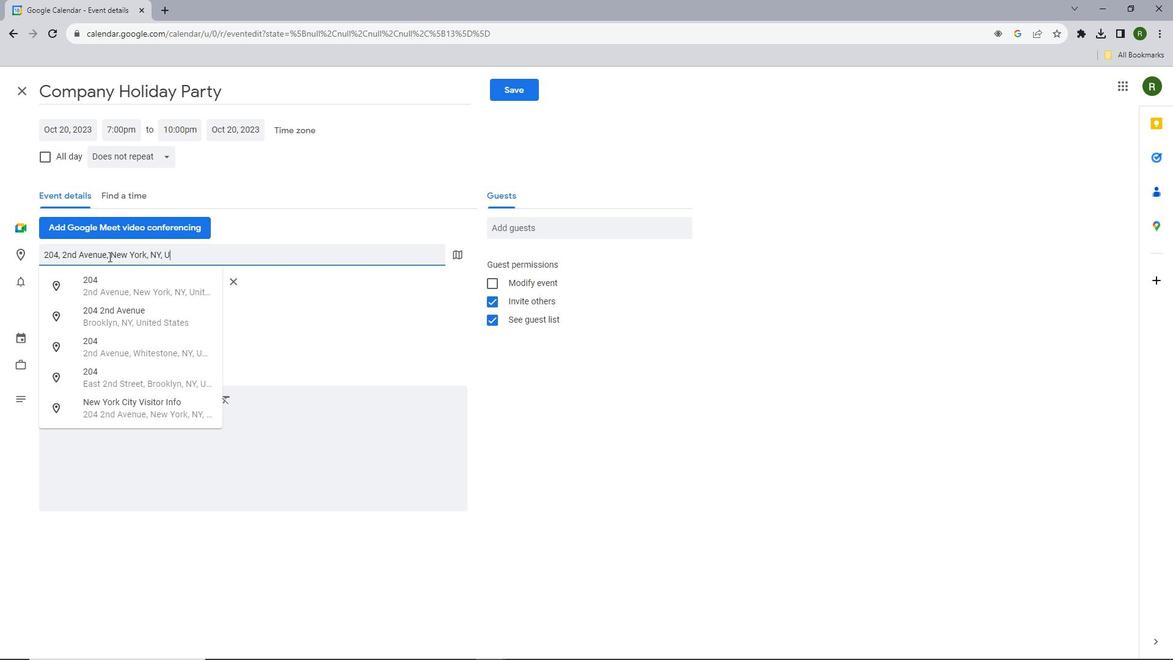 
Action: Mouse moved to (106, 281)
Screenshot: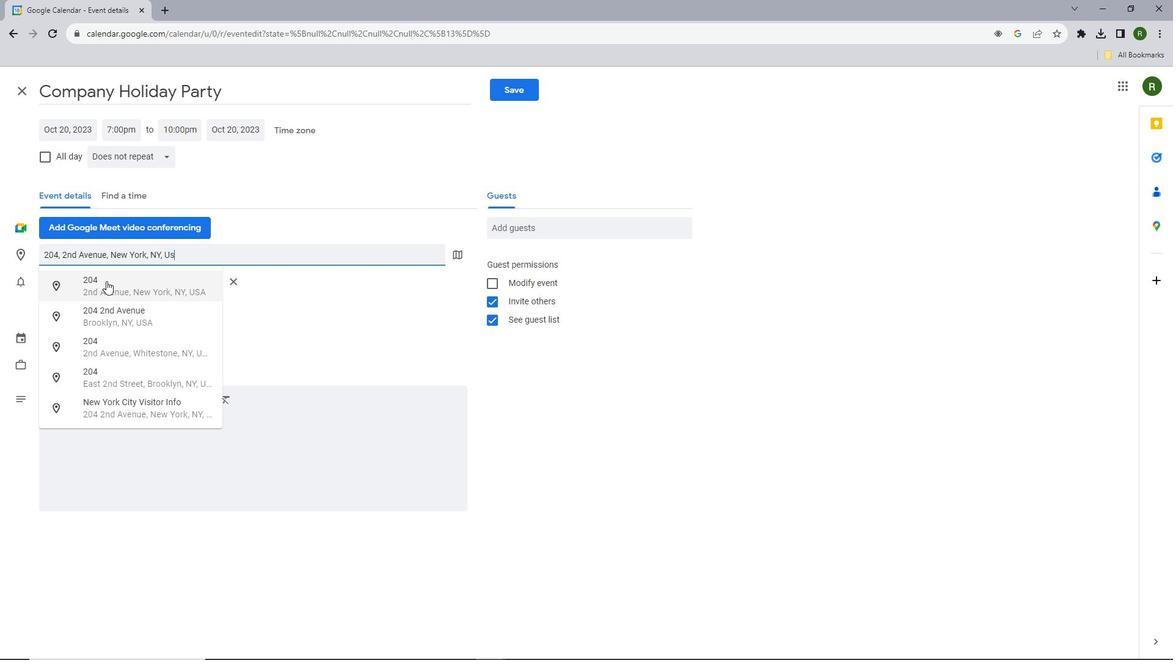 
Action: Mouse pressed left at (106, 281)
Screenshot: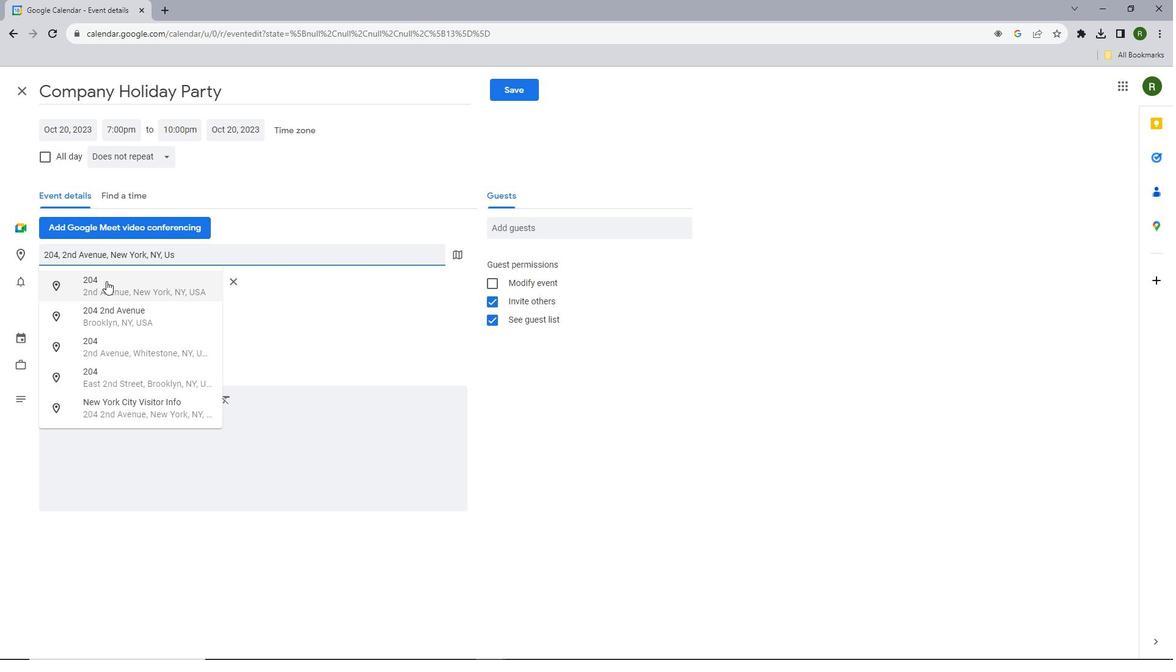 
Action: Mouse moved to (174, 297)
Screenshot: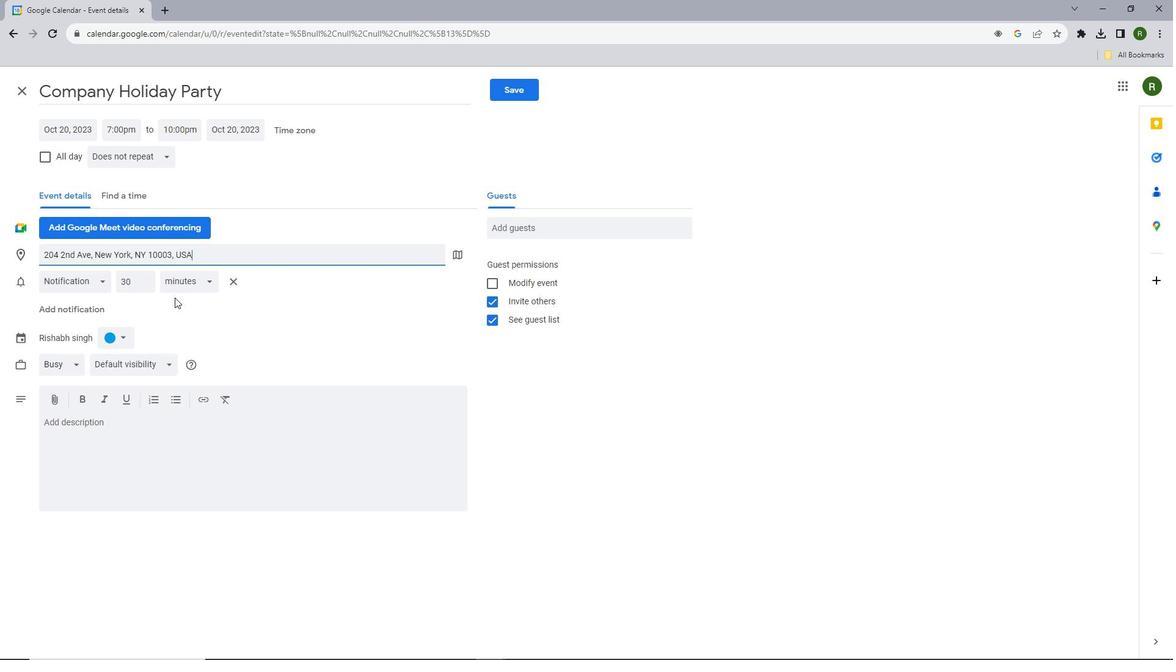 
Action: Mouse scrolled (174, 297) with delta (0, 0)
Screenshot: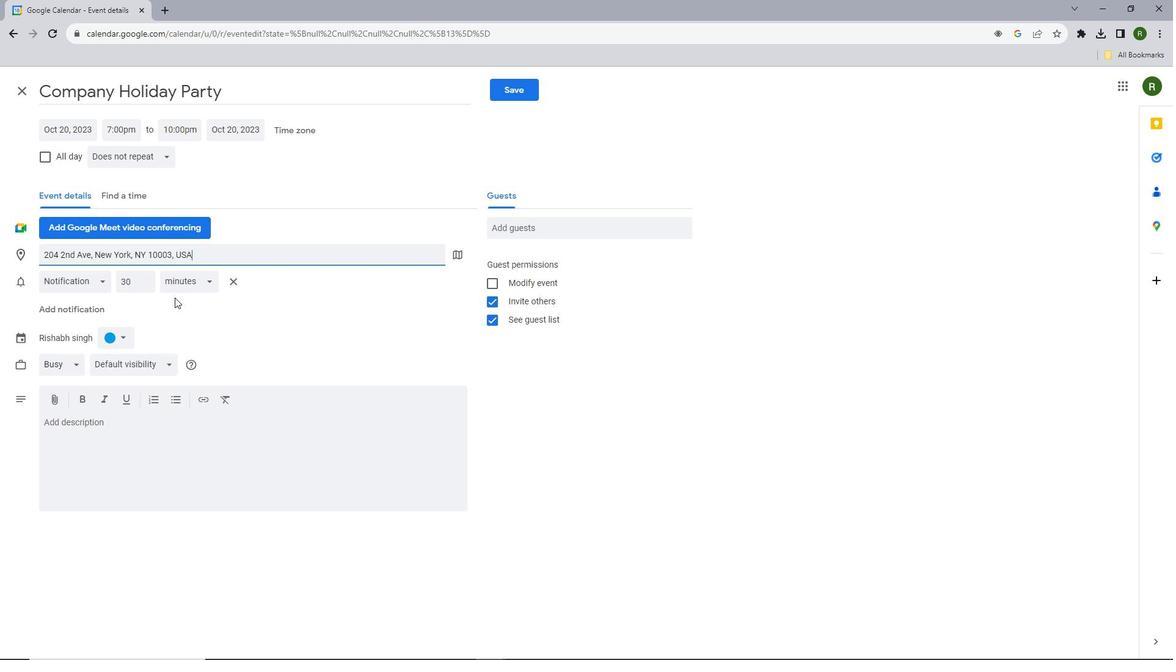 
Action: Mouse moved to (96, 283)
Screenshot: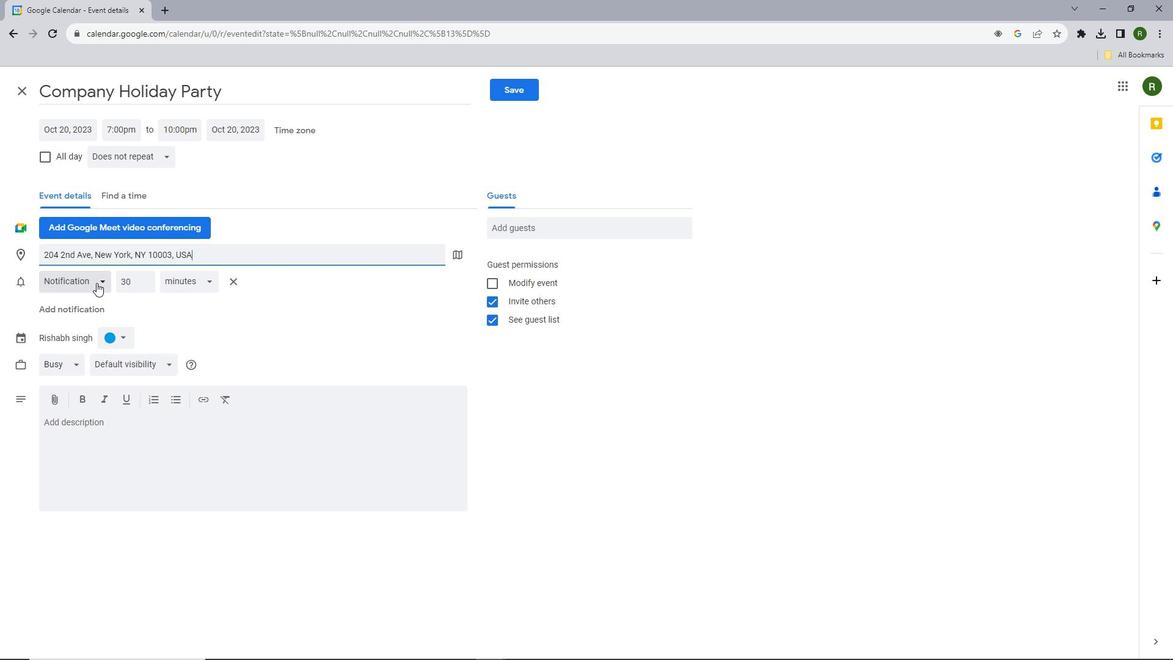 
Action: Mouse pressed left at (96, 283)
Screenshot: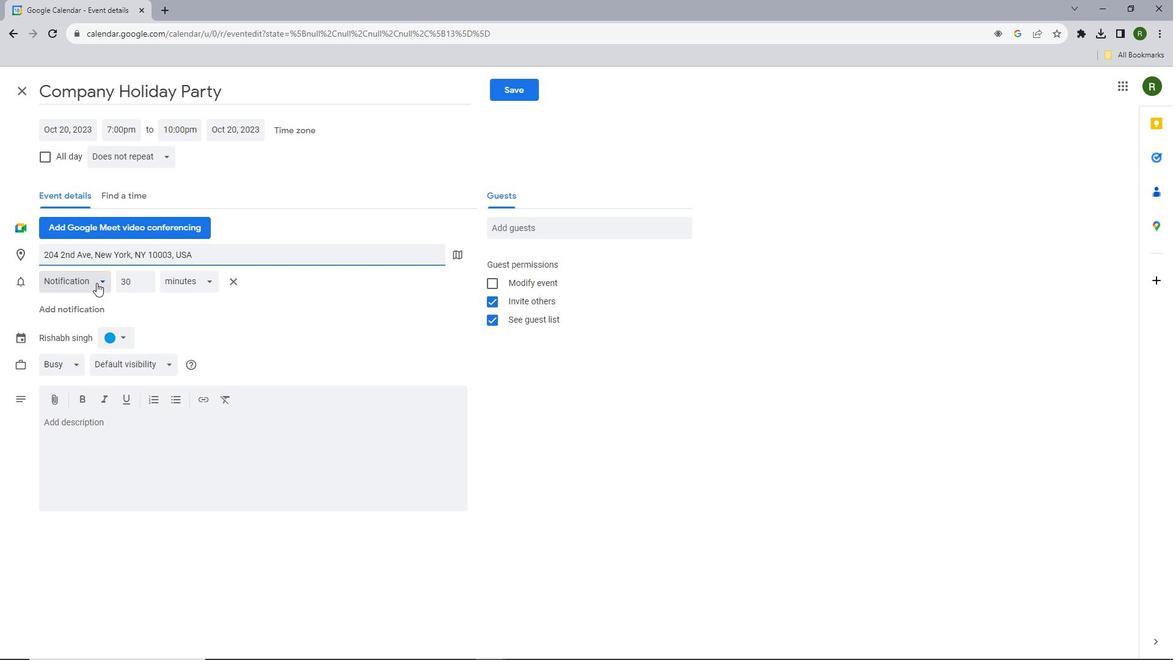 
Action: Mouse moved to (82, 331)
Screenshot: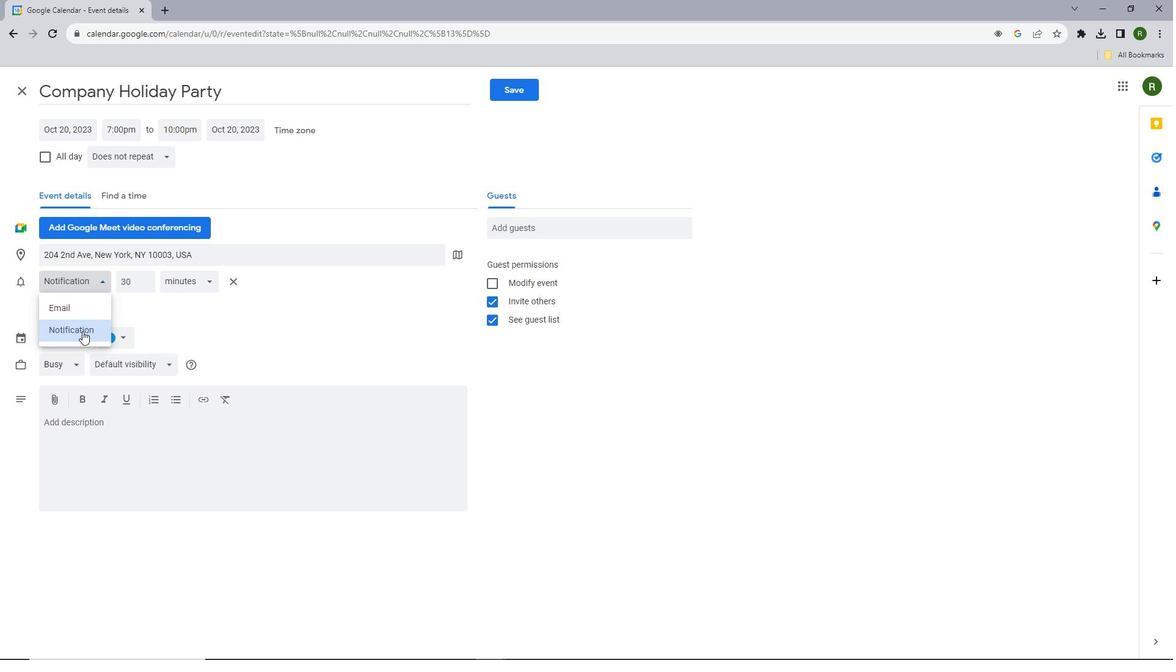 
Action: Mouse pressed left at (82, 331)
Screenshot: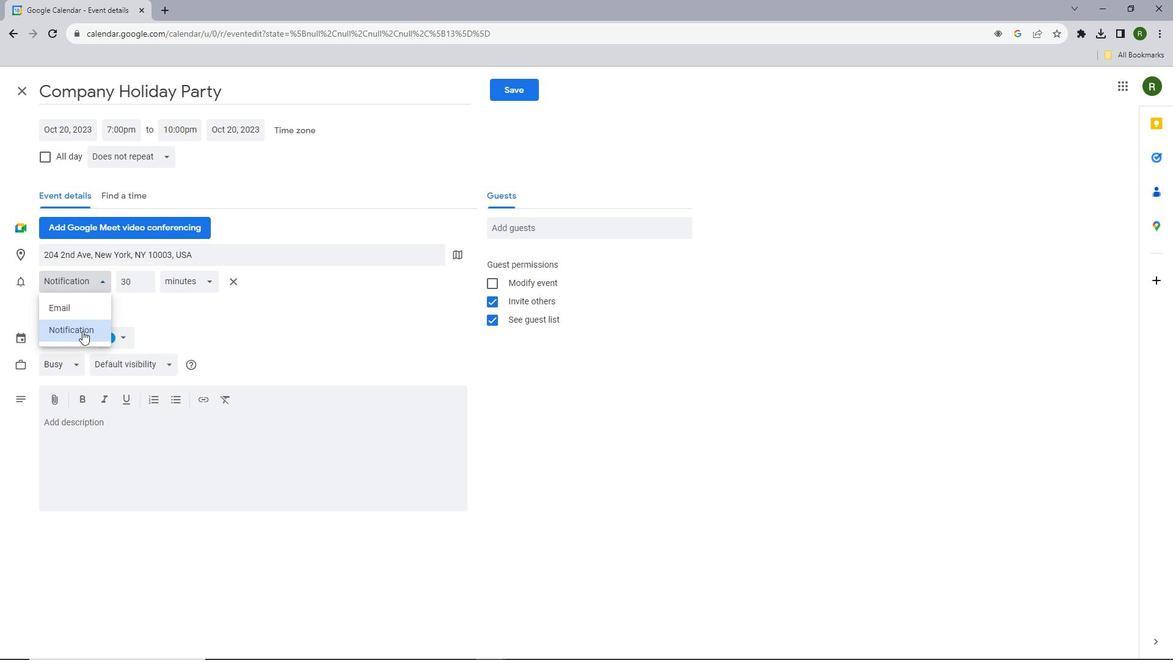 
Action: Mouse moved to (204, 285)
Screenshot: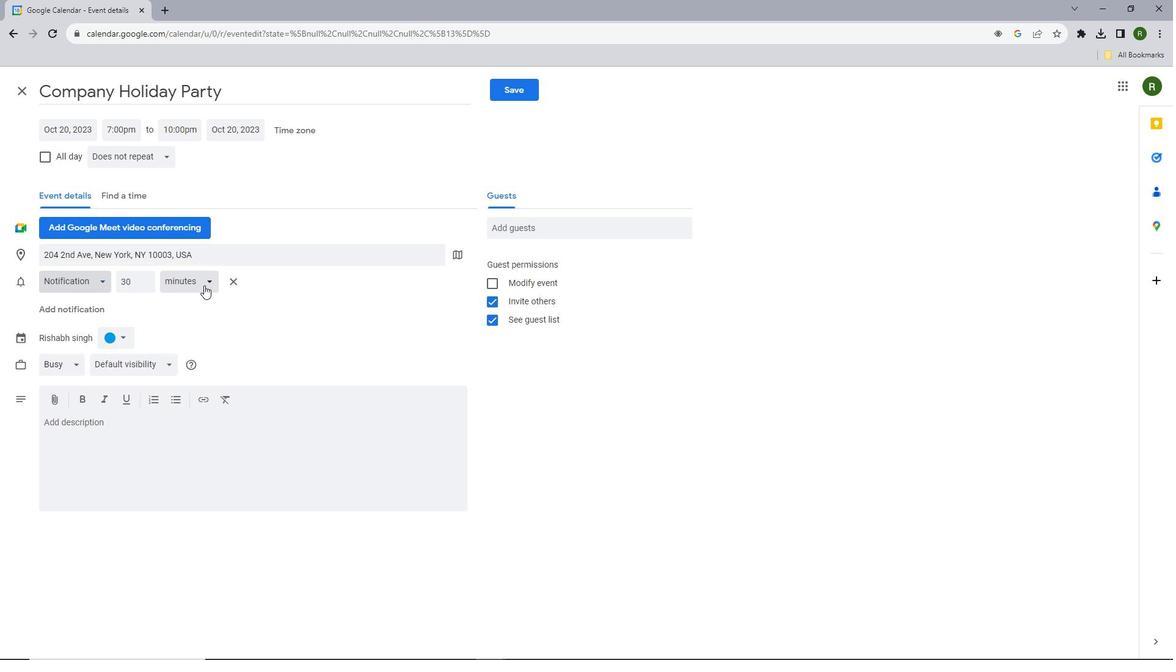 
Action: Mouse pressed left at (204, 285)
Screenshot: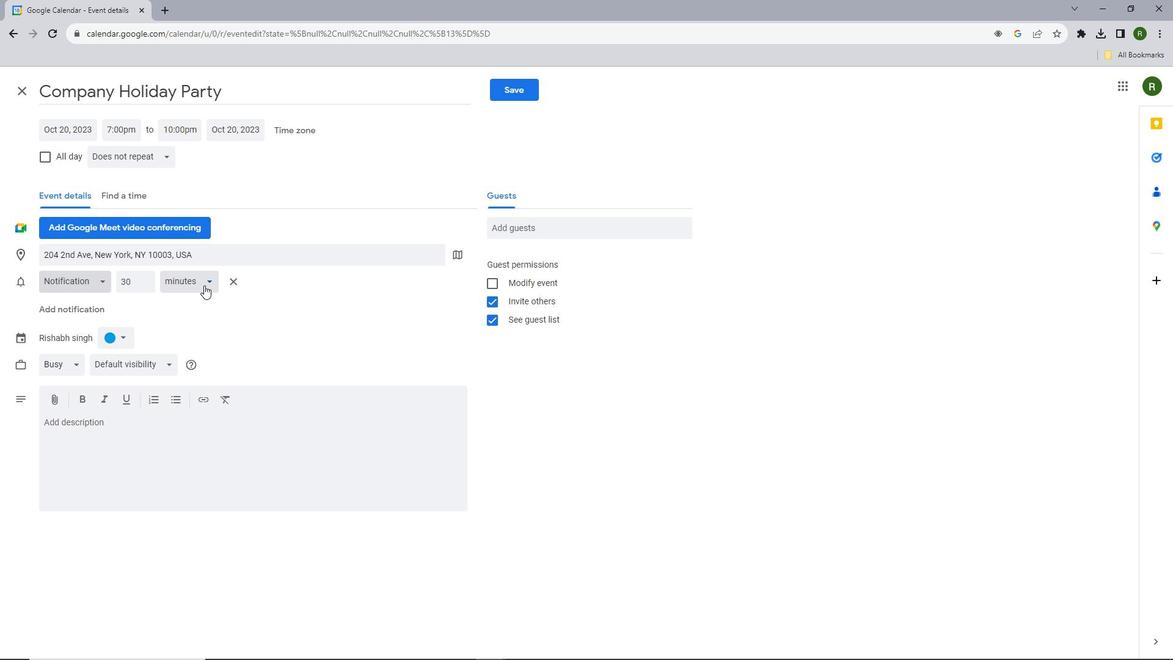 
Action: Mouse pressed left at (204, 285)
Screenshot: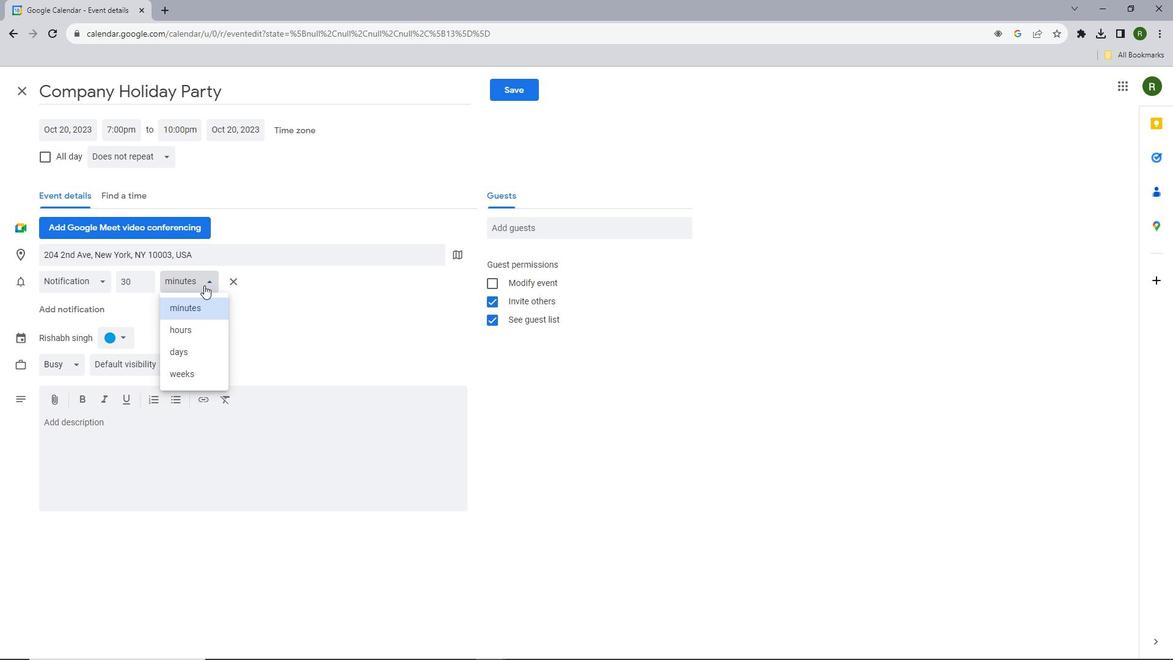 
Action: Mouse moved to (146, 280)
Screenshot: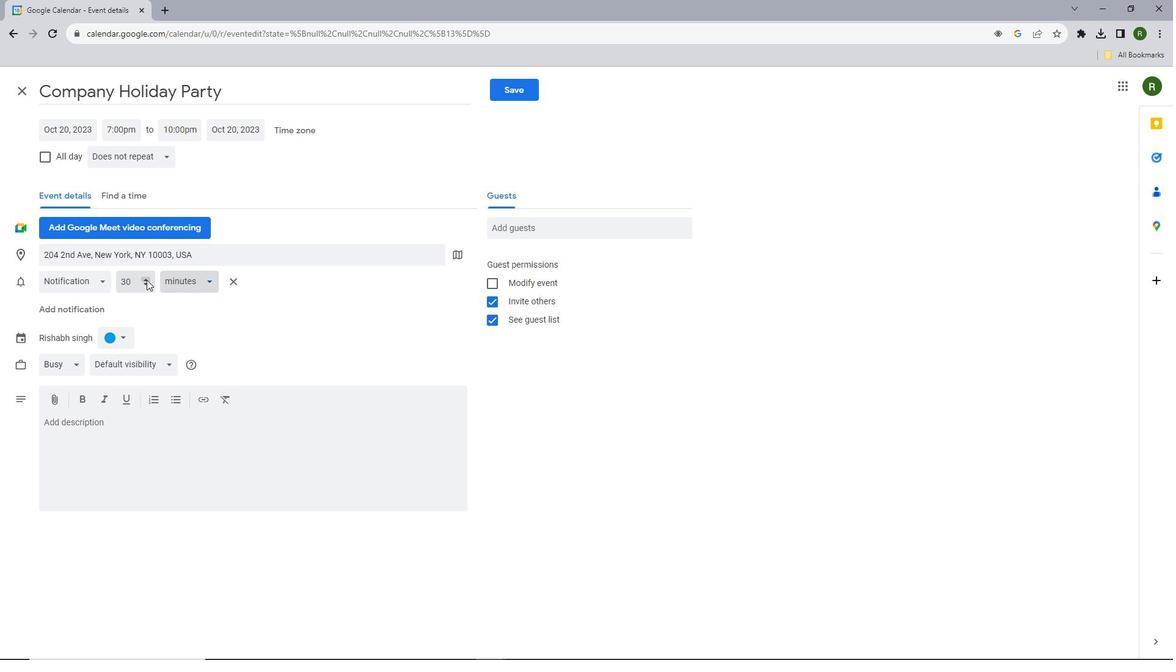 
Action: Mouse pressed left at (146, 280)
Screenshot: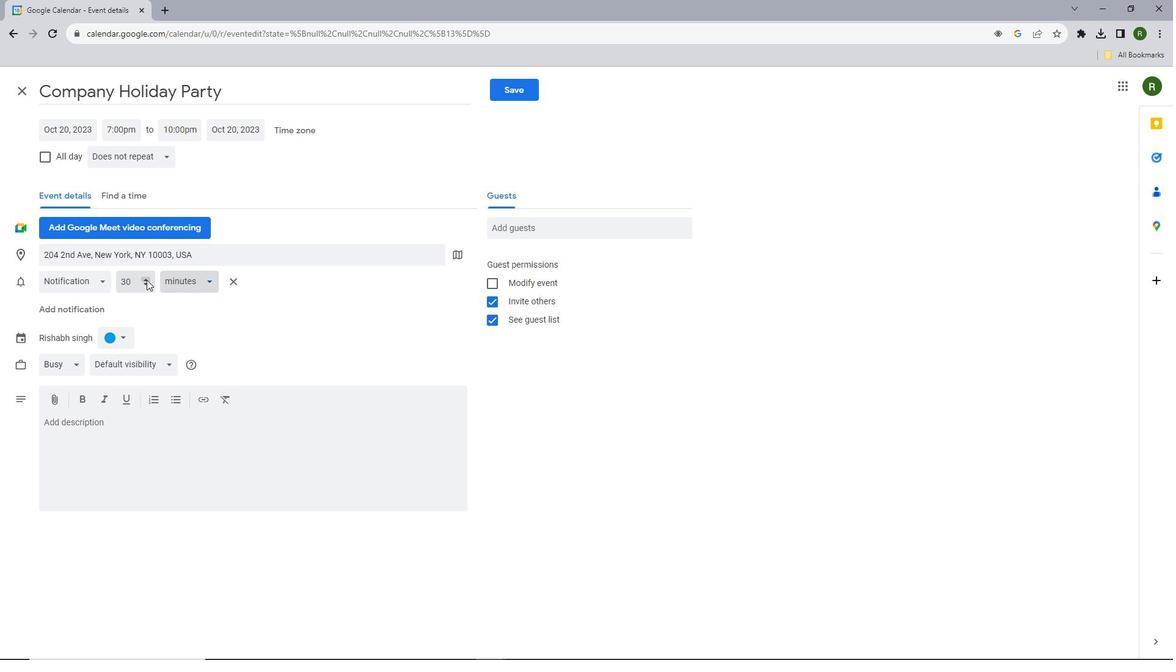 
Action: Mouse moved to (144, 287)
Screenshot: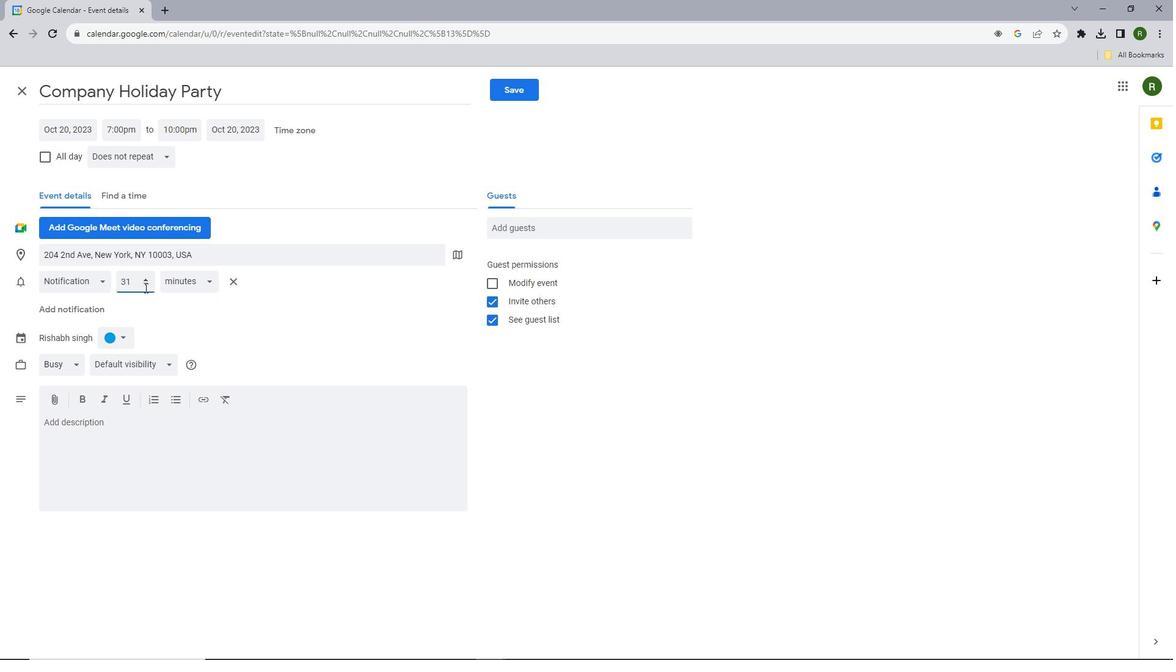 
Action: Mouse pressed left at (144, 287)
Screenshot: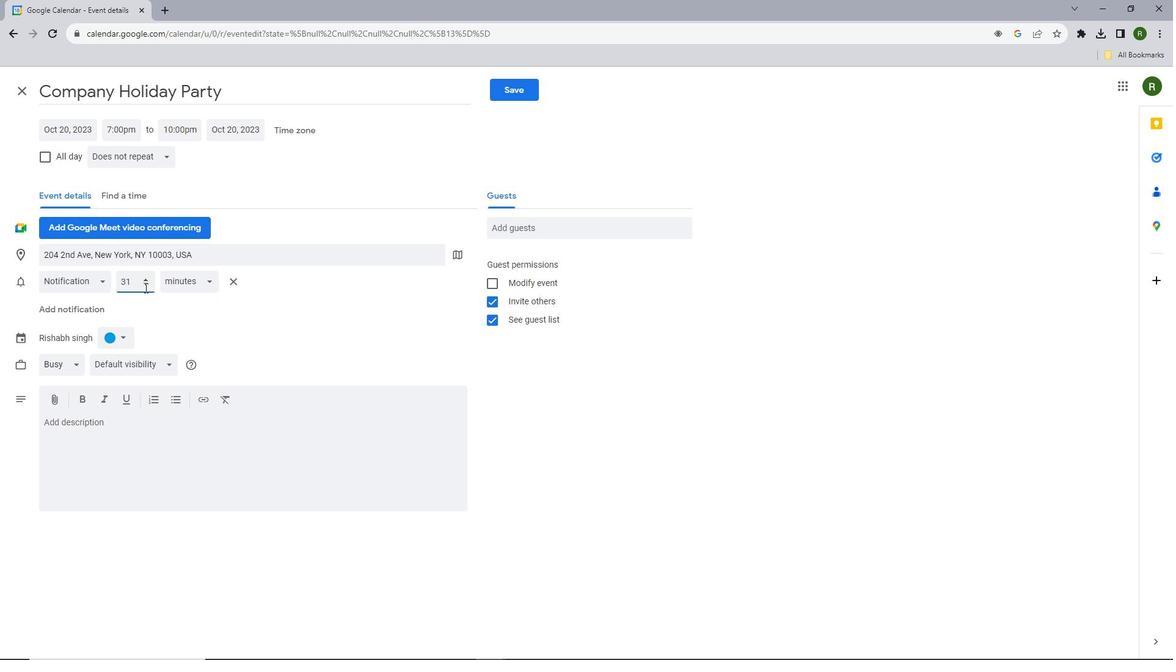 
Action: Mouse moved to (132, 283)
Screenshot: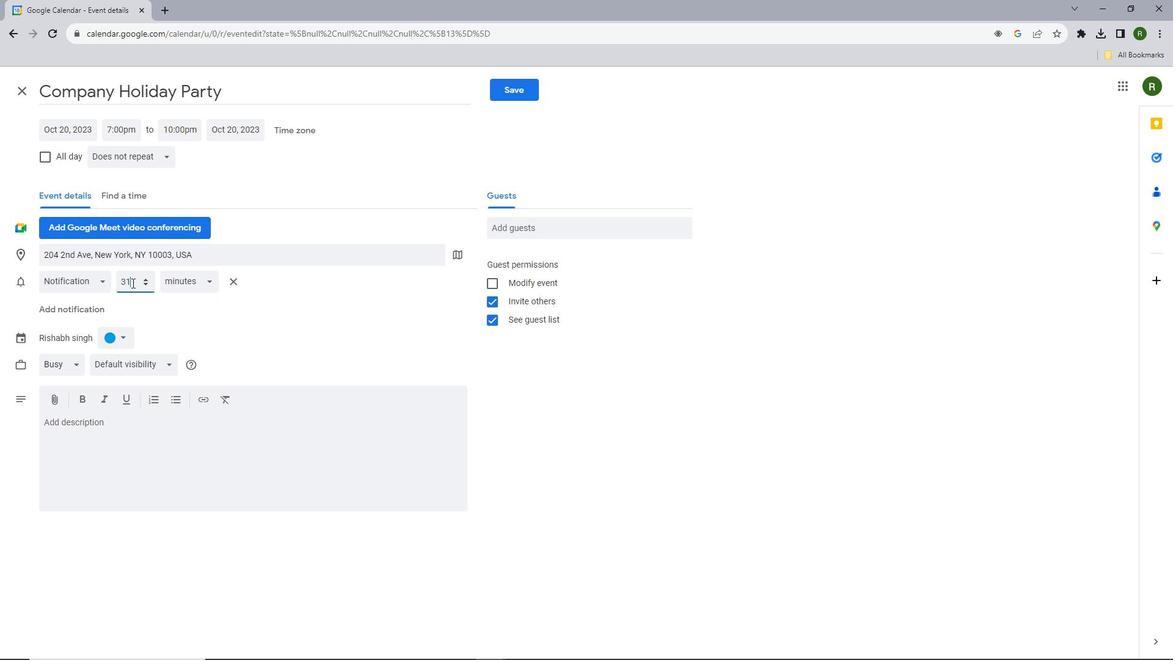 
Action: Key pressed <Key.backspace><Key.backspace>35
Screenshot: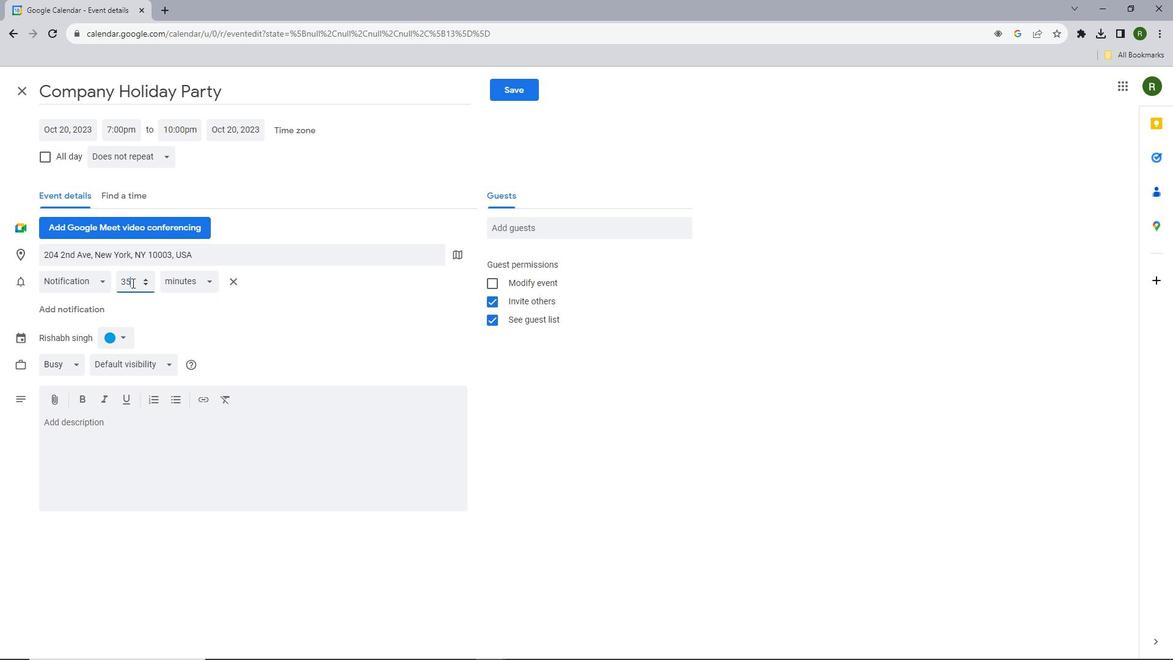 
Action: Mouse moved to (94, 426)
Screenshot: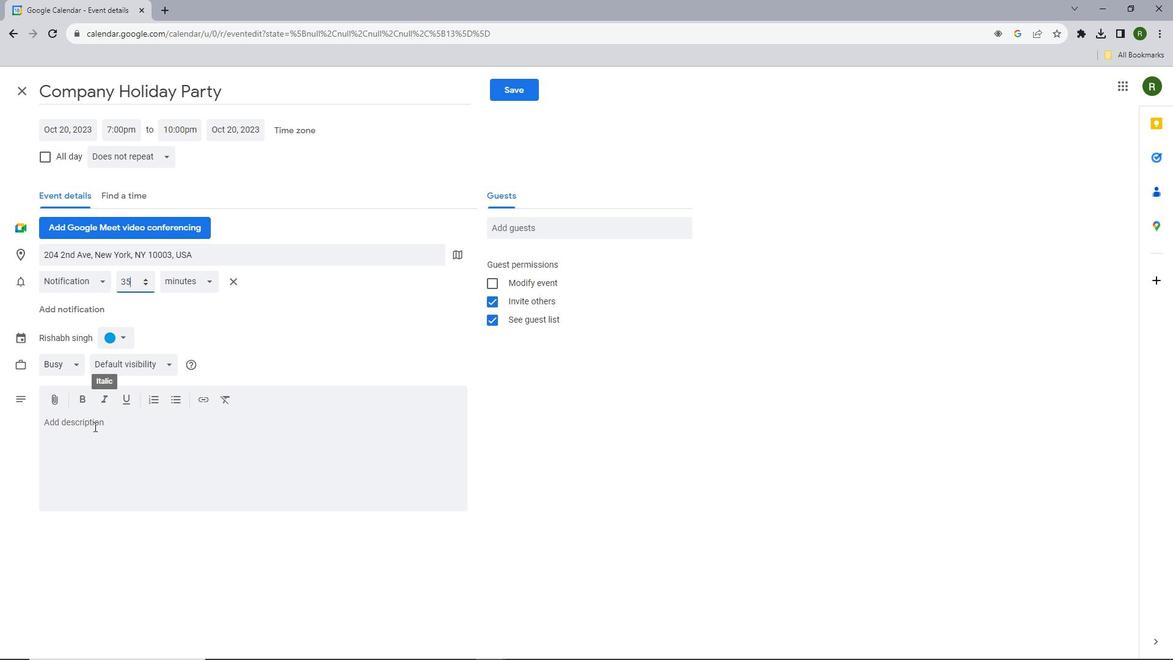 
Action: Mouse pressed left at (94, 426)
Screenshot: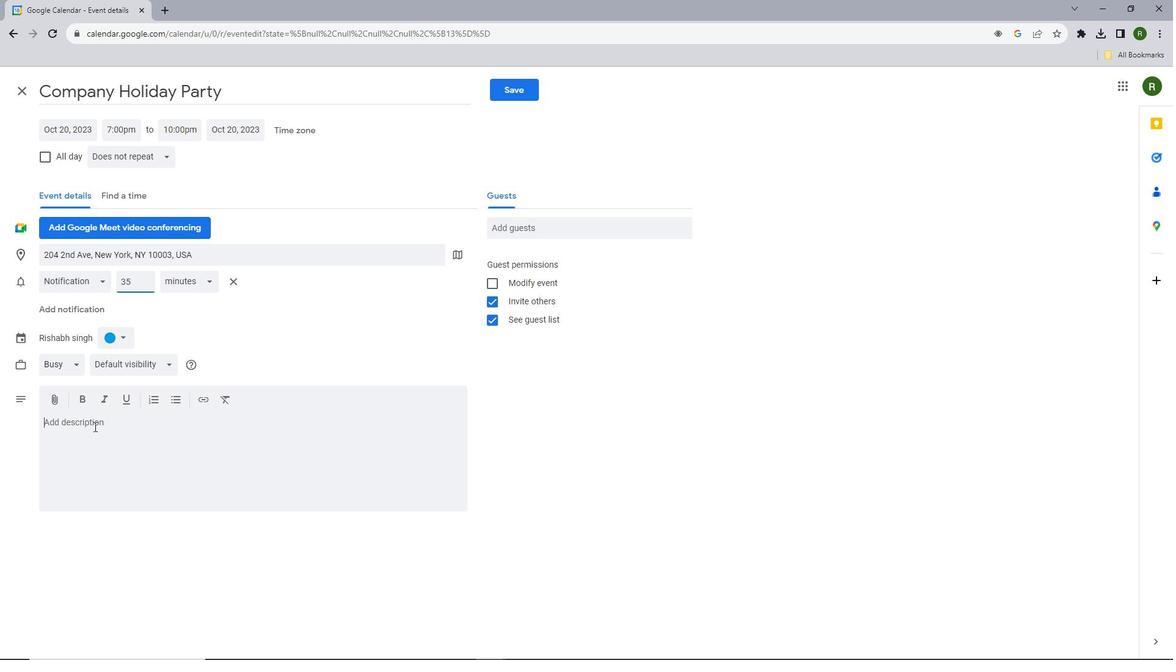 
Action: Key pressed <Key.shift>Join<Key.space>us<Key.space>for<Key.space>a<Key.space>festive<Key.space>evening<Key.space>of<Key.space>celebration<Key.space>at<Key.space>our<Key.space><Key.shift>Company<Key.space><Key.shift>Holiday<Key.space><Key.shift>Party<Key.shift_r>!<Key.space><Key.shift>This<Key.space>is<Key.space>a<Key.space>time<Key.space>to<Key.space>unwind,<Key.space>enjoy<Key.space>good<Key.space>company<Key.space>,<Key.space>and<Key.space>celebrate<Key.space>the<Key.space>year's<Key.space>successes.<Key.enter><Key.shift>Don't<Key.space>forget<Key.space>to<Key.space>wera<Key.backspace><Key.backspace>ar<Key.space>your<Key.space>favorite<Key.space>holiday<Key.space>attire,<Key.space>as<Key.space>there<Key.space>will<Key.space>be<Key.space>a<Key.space>conten<Key.backspace>st<Key.space>for<Key.space>the<Key.space>d<Key.backspace>best-dresses<Key.space>attendee<Key.space><Key.backspace>,<Key.space>with<Key.space>exciting<Key.space>prices<Key.space>to<Key.space>be<Key.space>won.
Screenshot: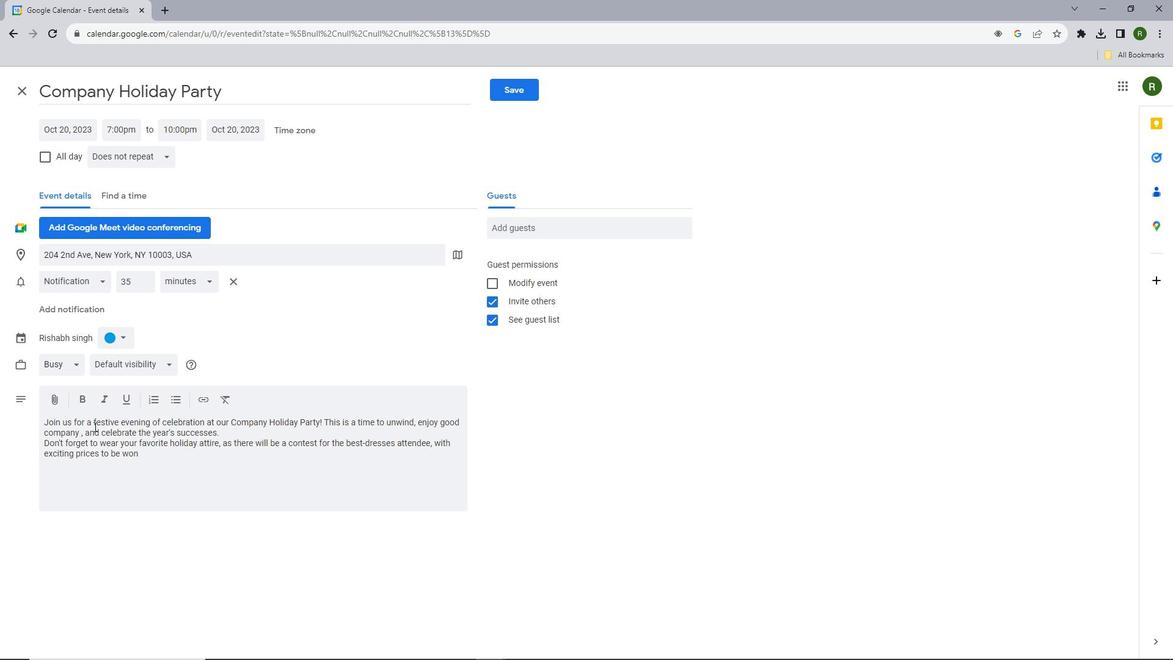 
Action: Mouse moved to (43, 448)
Screenshot: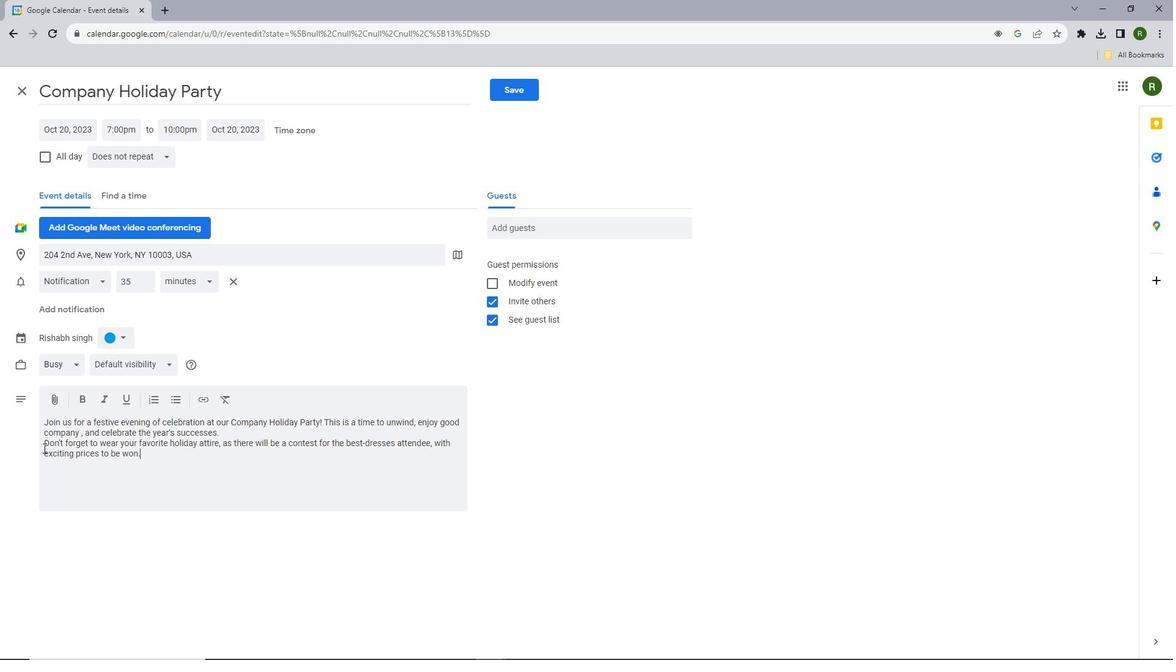 
Action: Mouse pressed left at (43, 448)
Screenshot: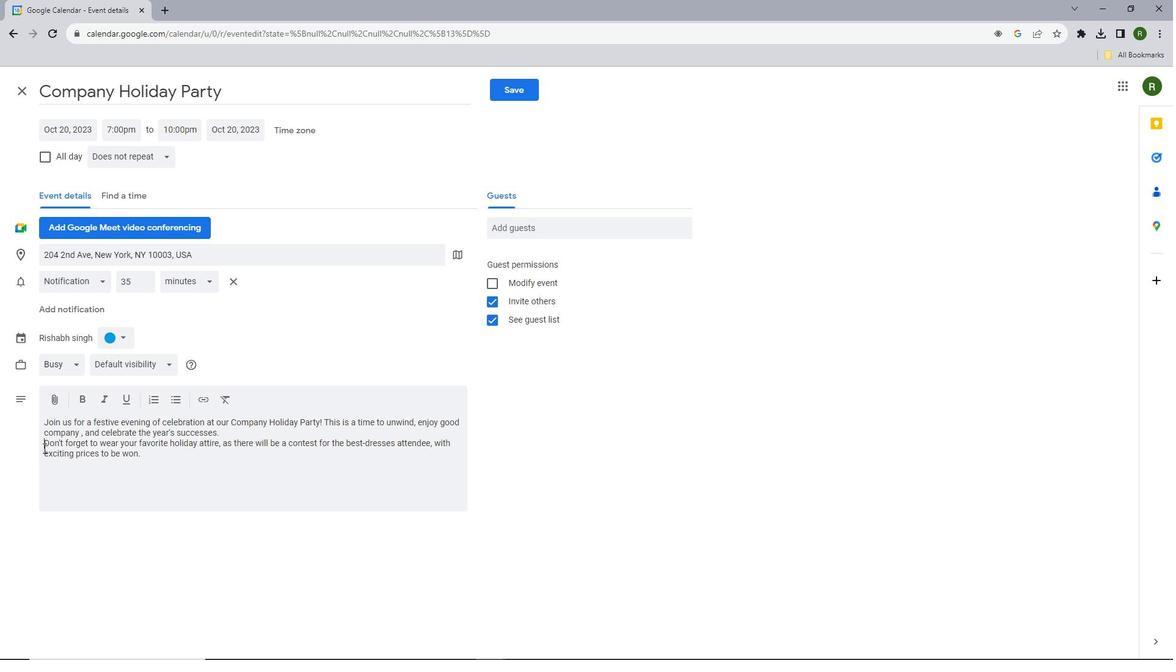 
Action: Mouse moved to (44, 446)
Screenshot: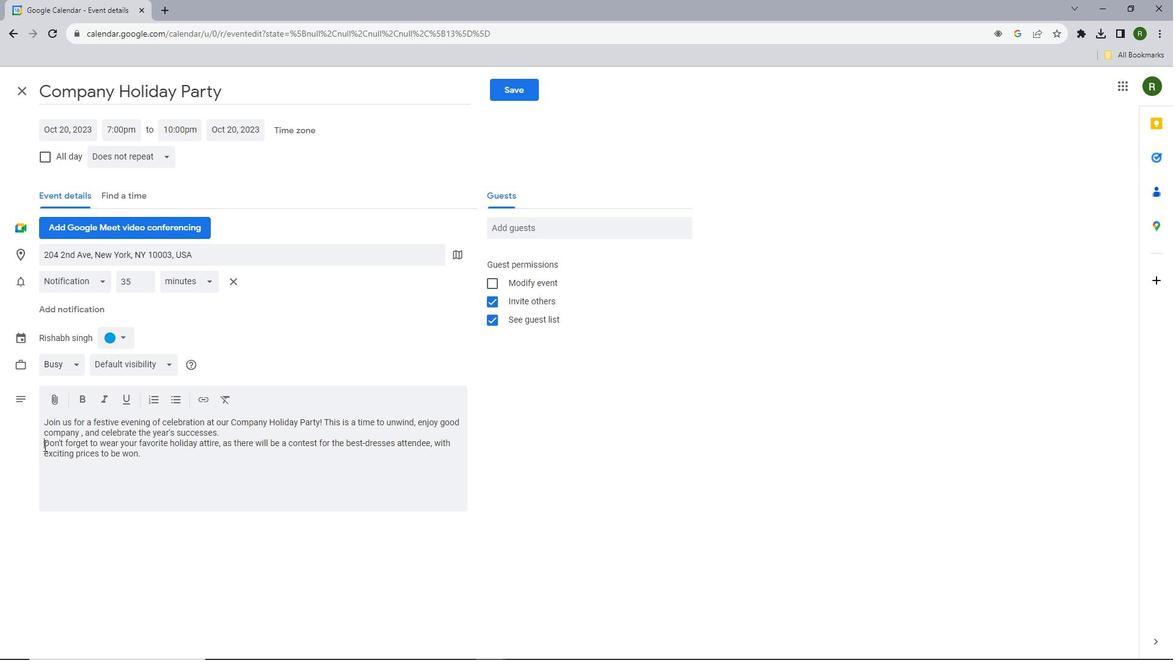 
Action: Key pressed <Key.enter>
Screenshot: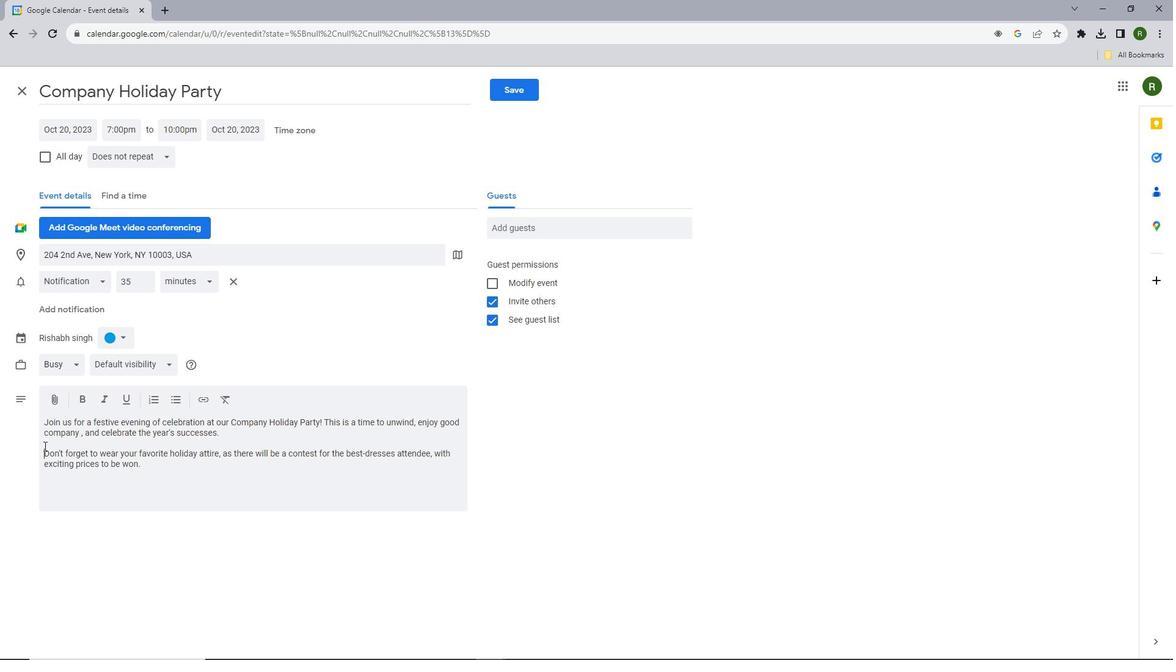 
Action: Mouse moved to (280, 360)
Screenshot: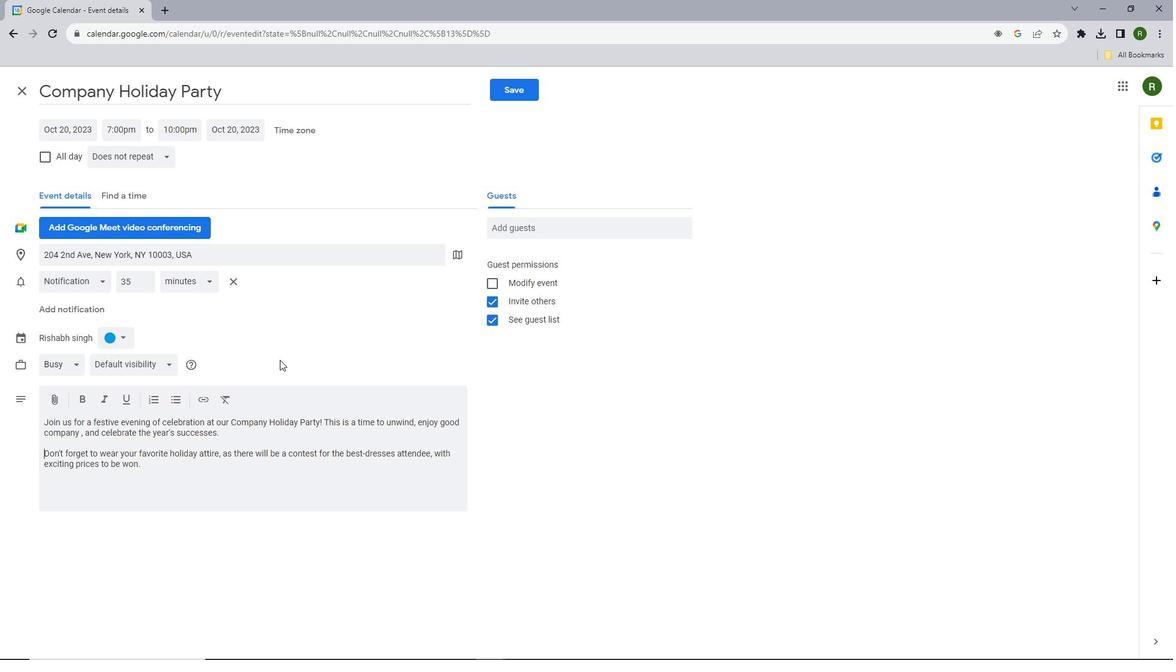 
Action: Mouse scrolled (280, 359) with delta (0, 0)
Screenshot: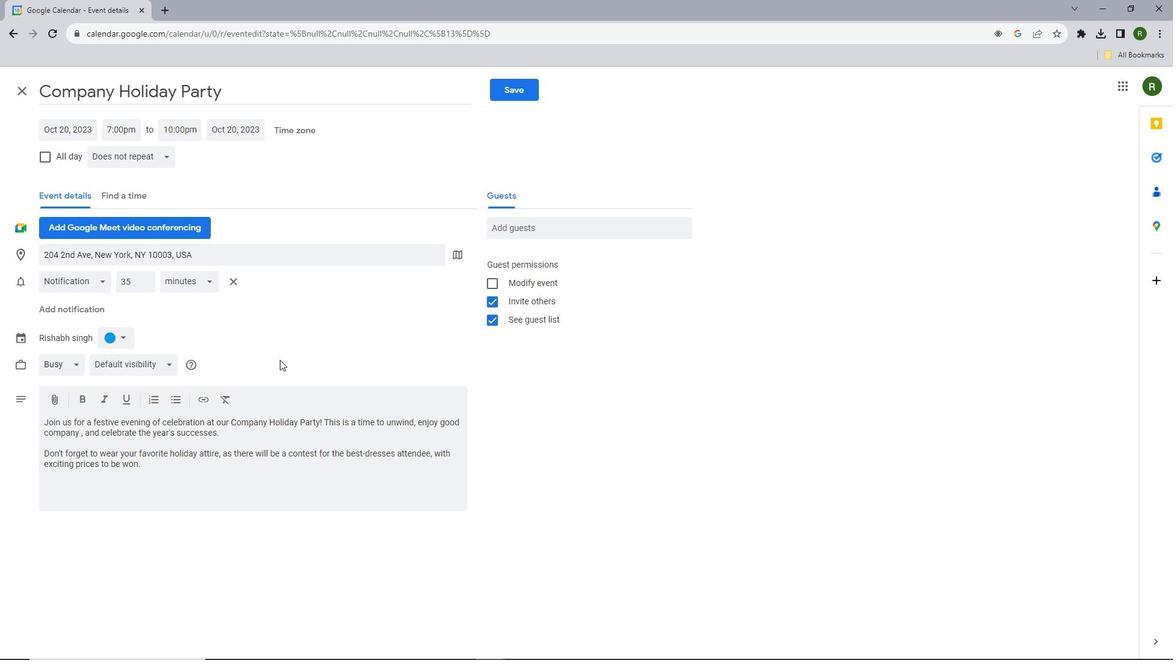 
Action: Mouse moved to (58, 398)
Screenshot: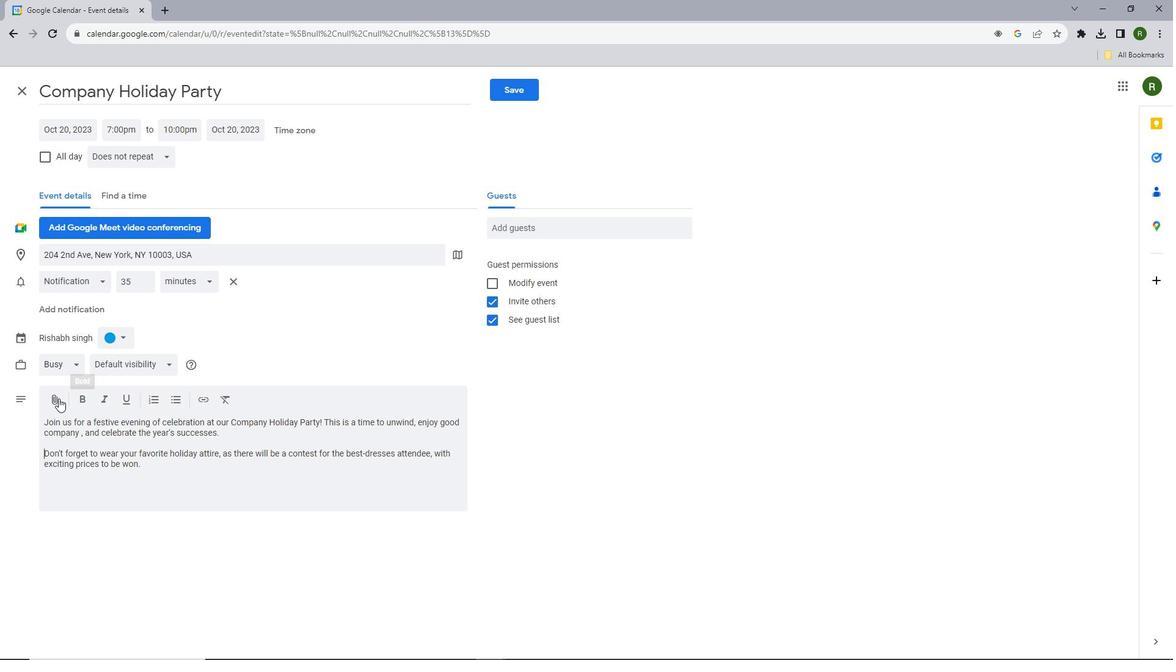 
Action: Mouse pressed left at (58, 398)
Screenshot: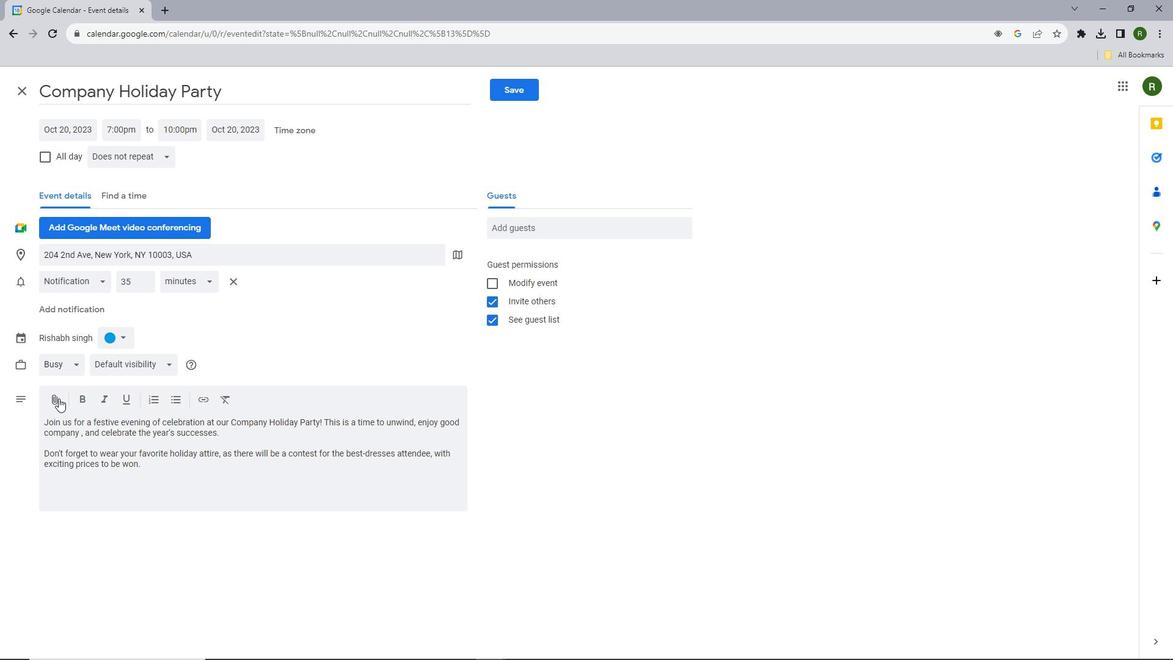 
Action: Mouse moved to (286, 291)
Screenshot: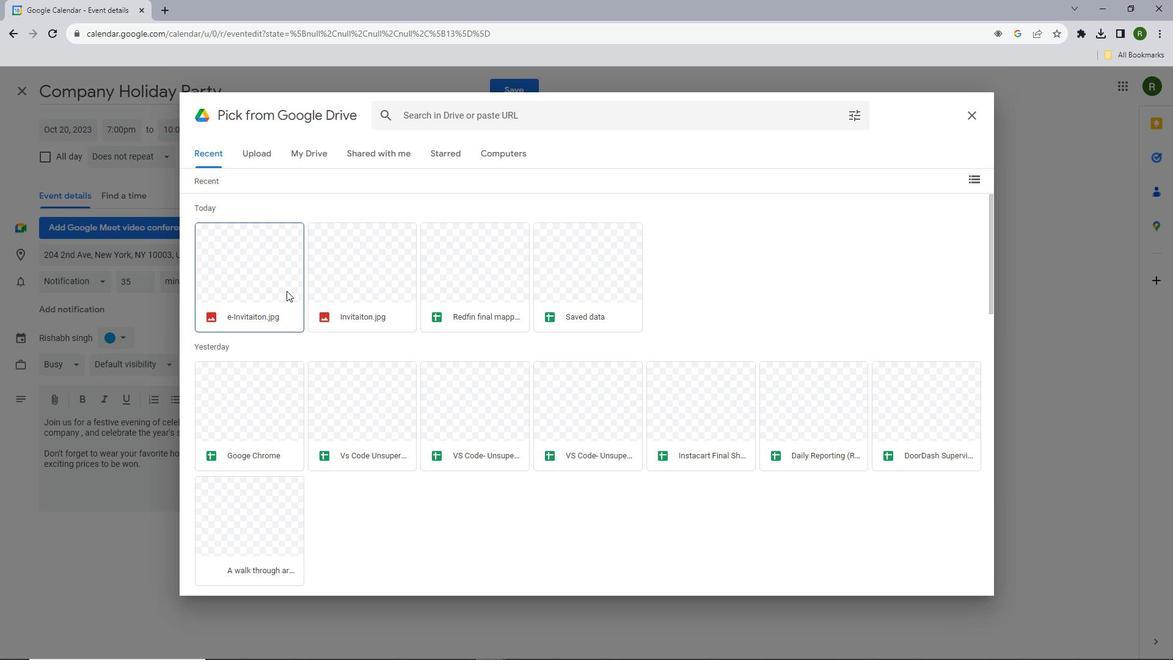 
Action: Mouse pressed left at (286, 291)
Screenshot: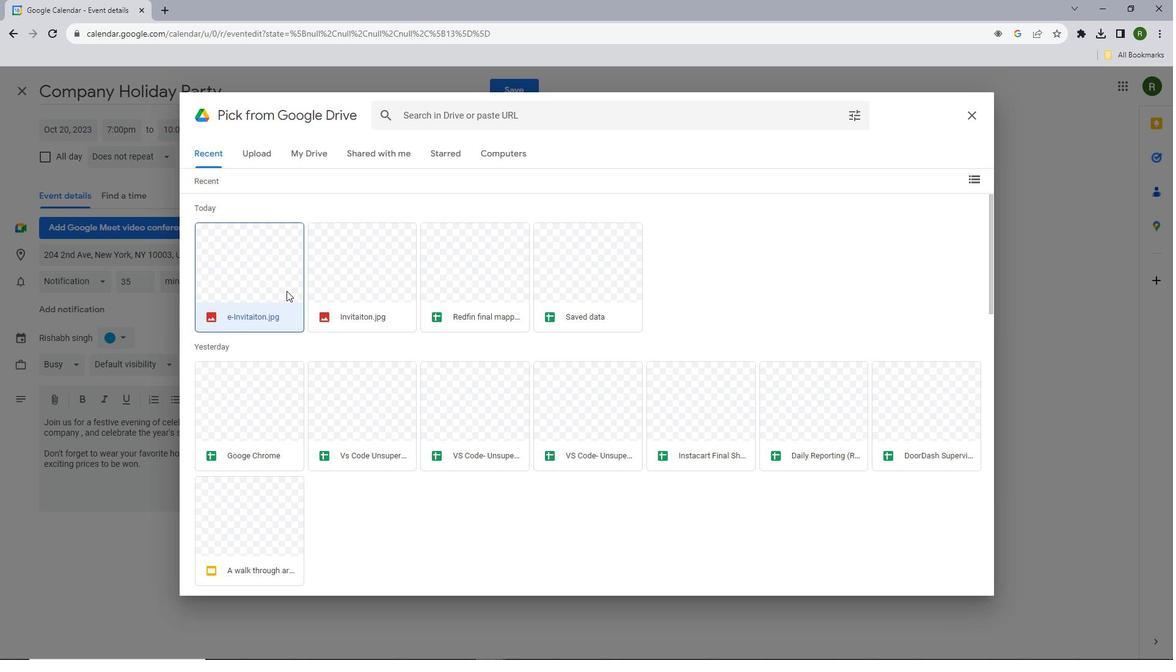 
Action: Mouse moved to (951, 576)
Screenshot: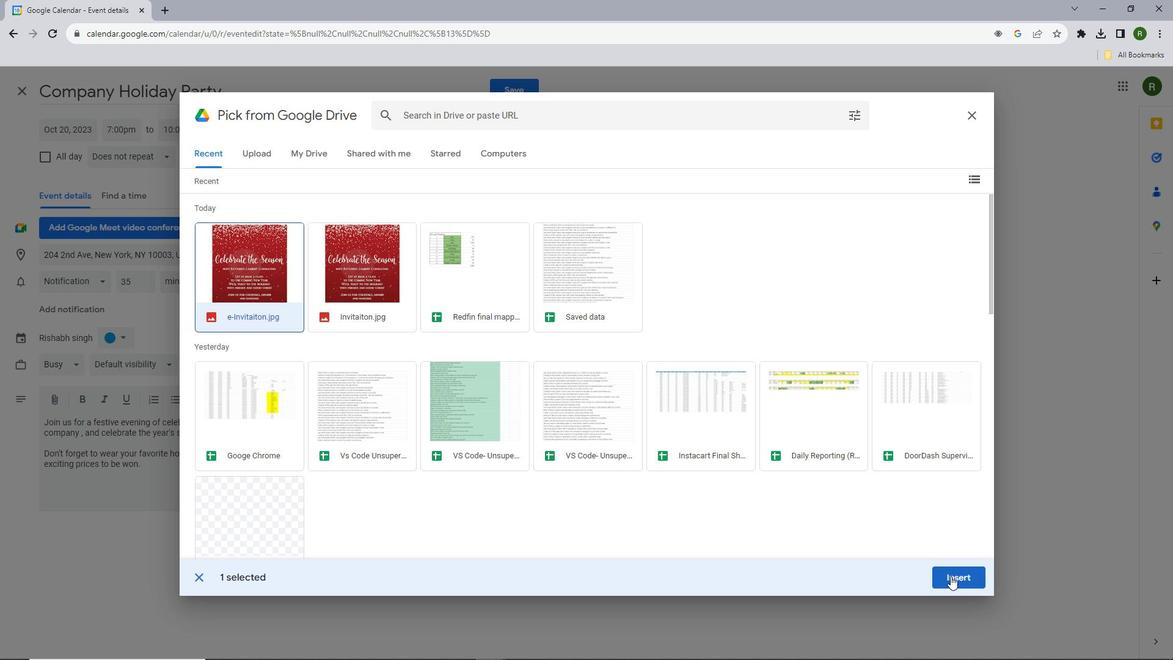 
Action: Mouse pressed left at (951, 576)
Screenshot: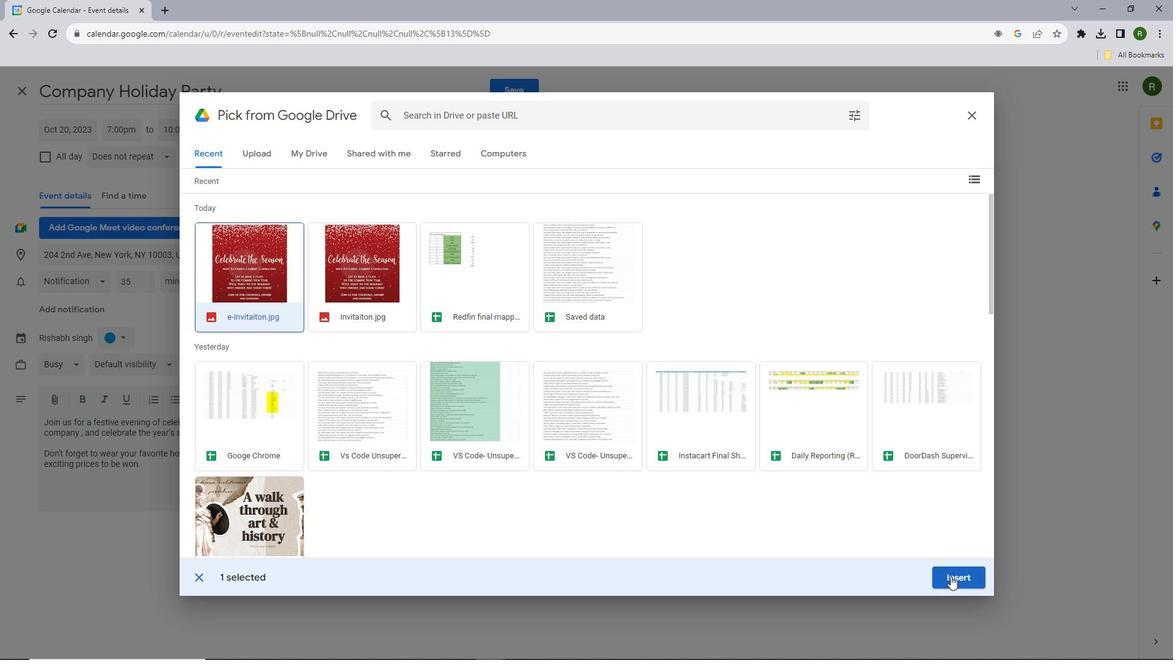 
Action: Mouse moved to (243, 450)
Screenshot: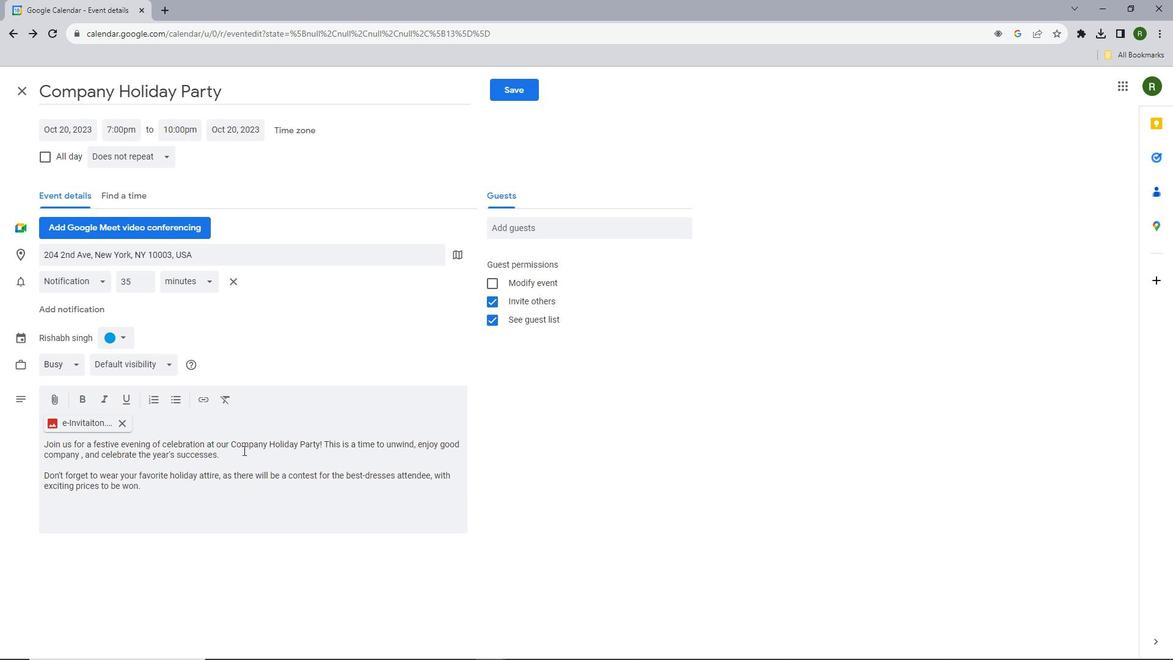 
Action: Mouse scrolled (243, 449) with delta (0, 0)
Screenshot: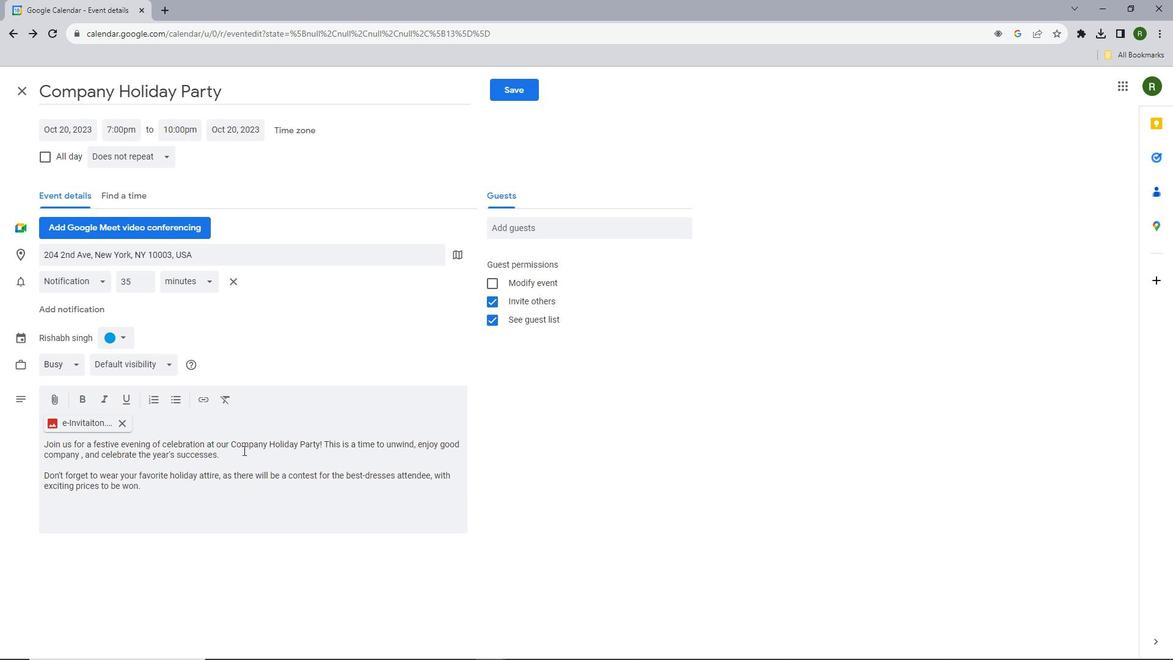 
Action: Mouse moved to (61, 365)
Screenshot: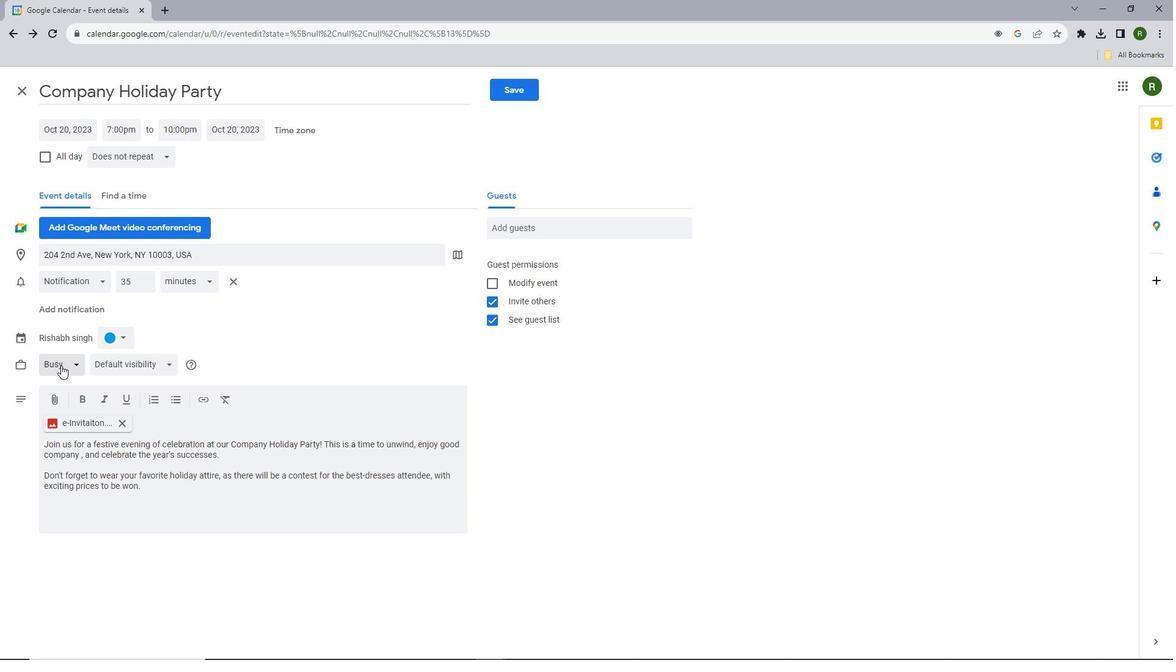 
Action: Mouse pressed left at (61, 365)
Screenshot: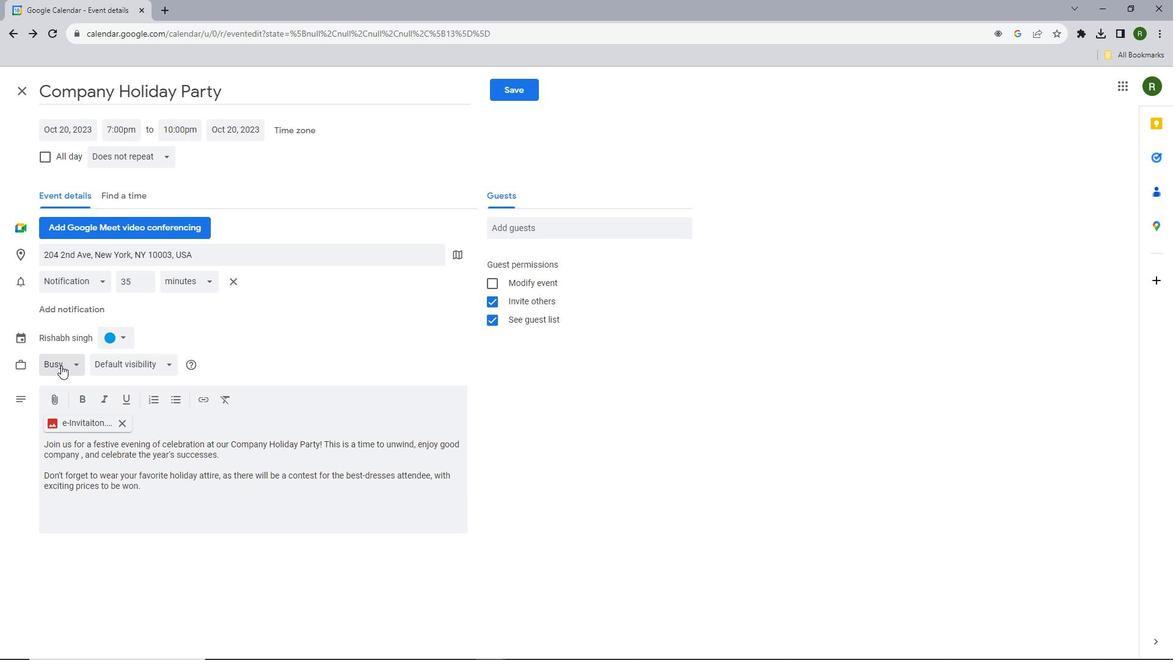 
Action: Mouse moved to (60, 413)
Screenshot: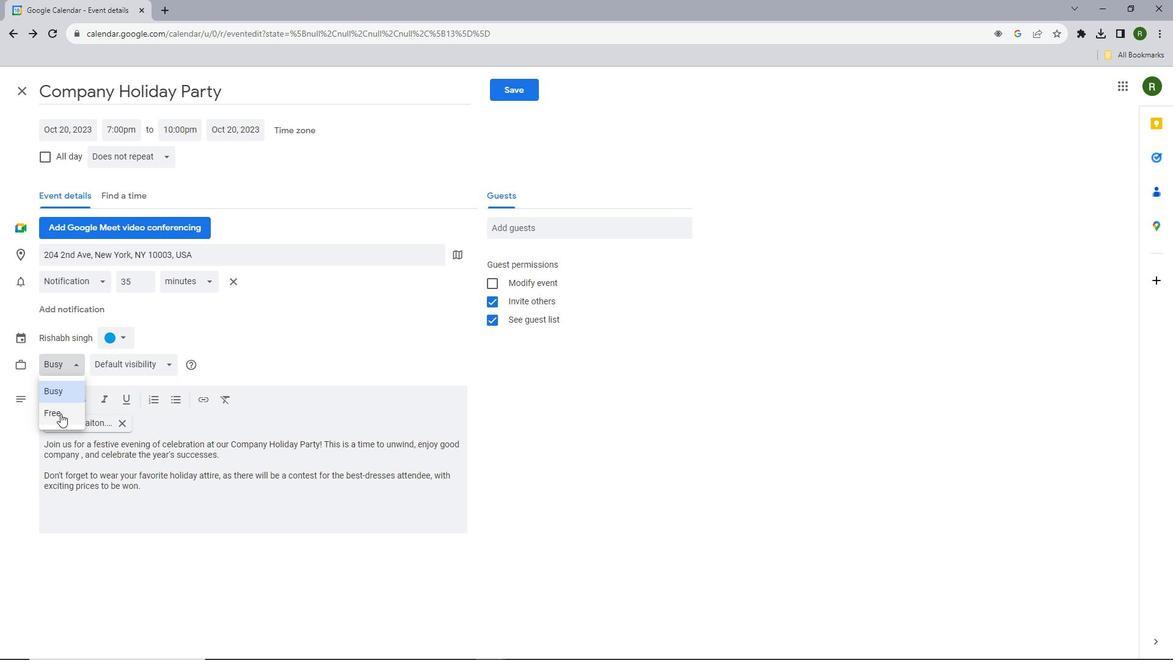 
Action: Mouse pressed left at (60, 413)
Screenshot: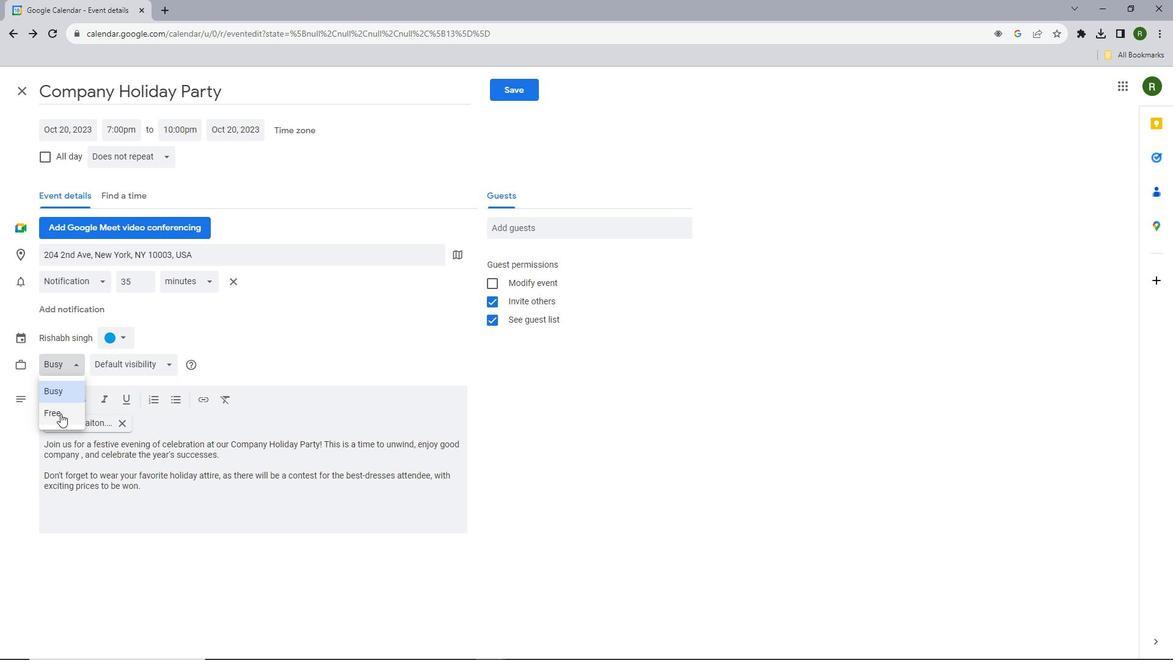 
Action: Mouse moved to (496, 85)
Screenshot: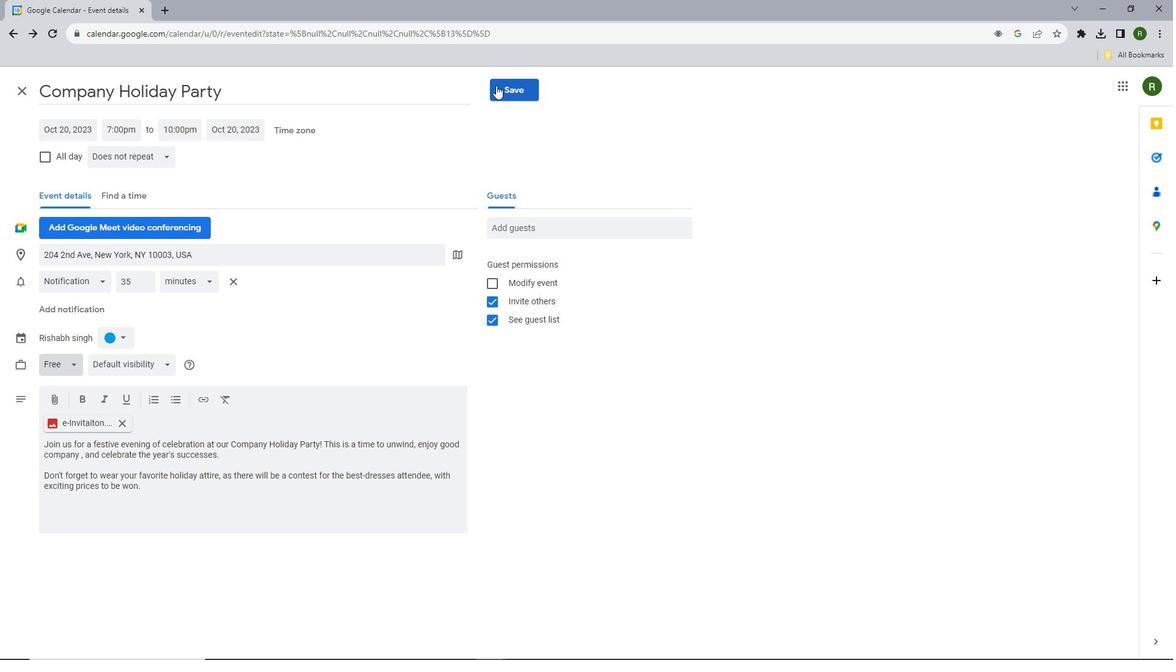 
Action: Mouse pressed left at (496, 85)
Screenshot: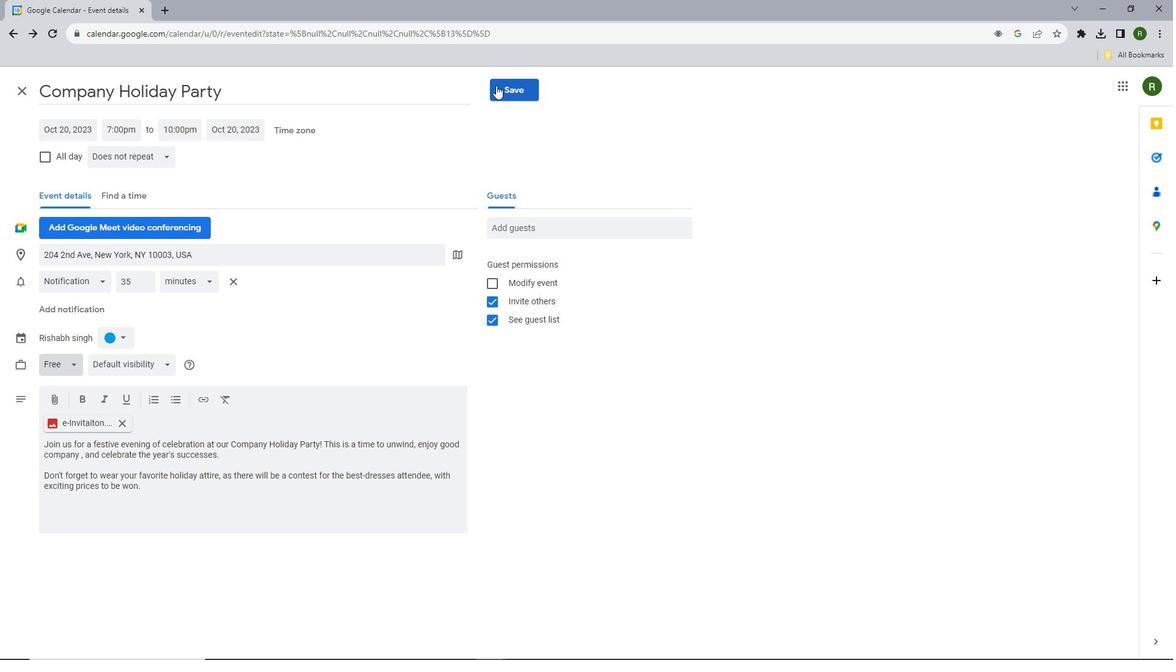 
Action: Mouse moved to (896, 493)
Screenshot: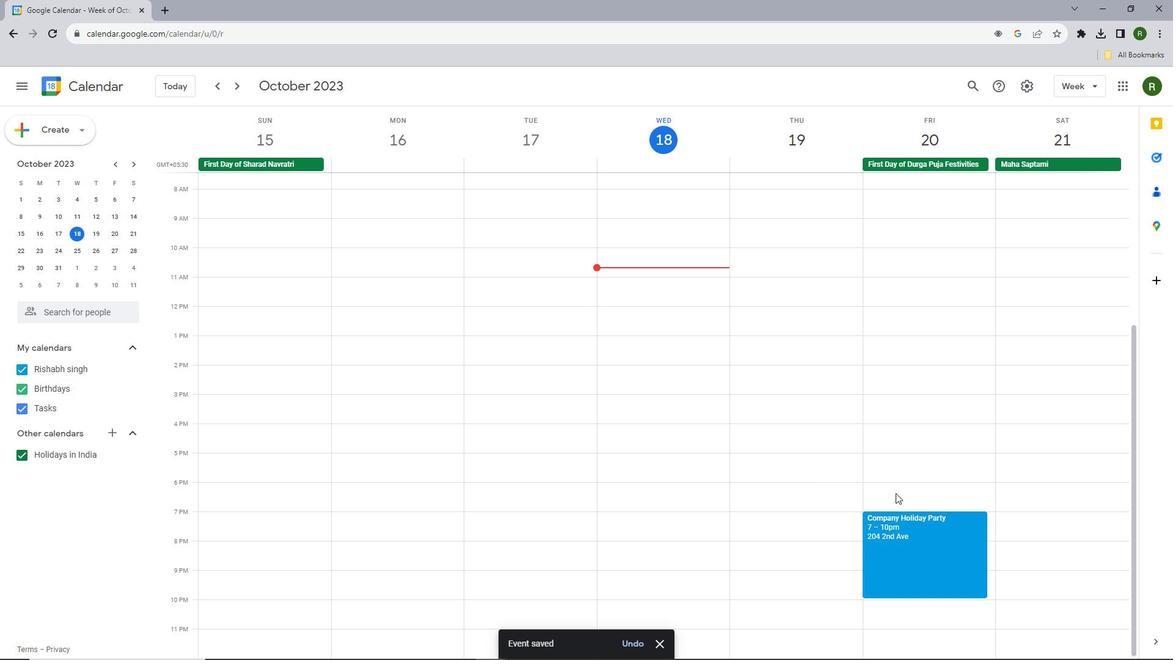 
